 Task: Send an email with the signature Lynn Cooper with the subject Request for feedback on a training evaluation survey and the message Can you confirm the budget for the upcoming marketing campaign? from softage.3@softage.net to softage.2@softage.net with an attached audio file Audio_riddle.mp3 and move the email from Sent Items to the folder Partnerships
Action: Mouse moved to (109, 185)
Screenshot: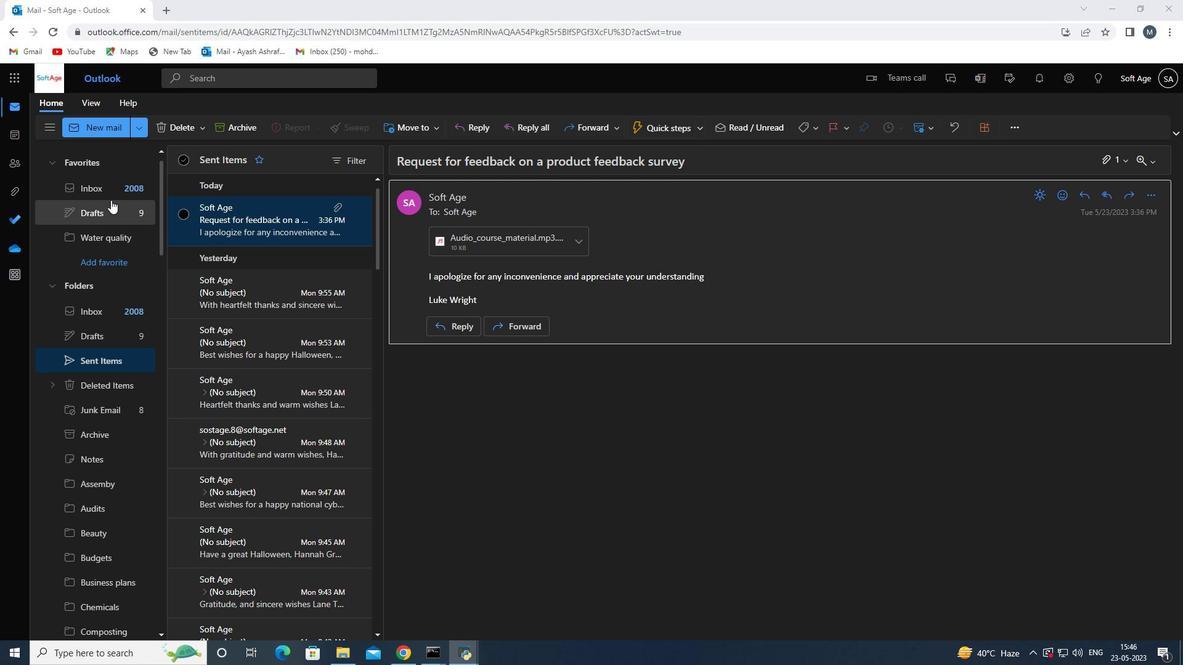 
Action: Mouse pressed left at (109, 185)
Screenshot: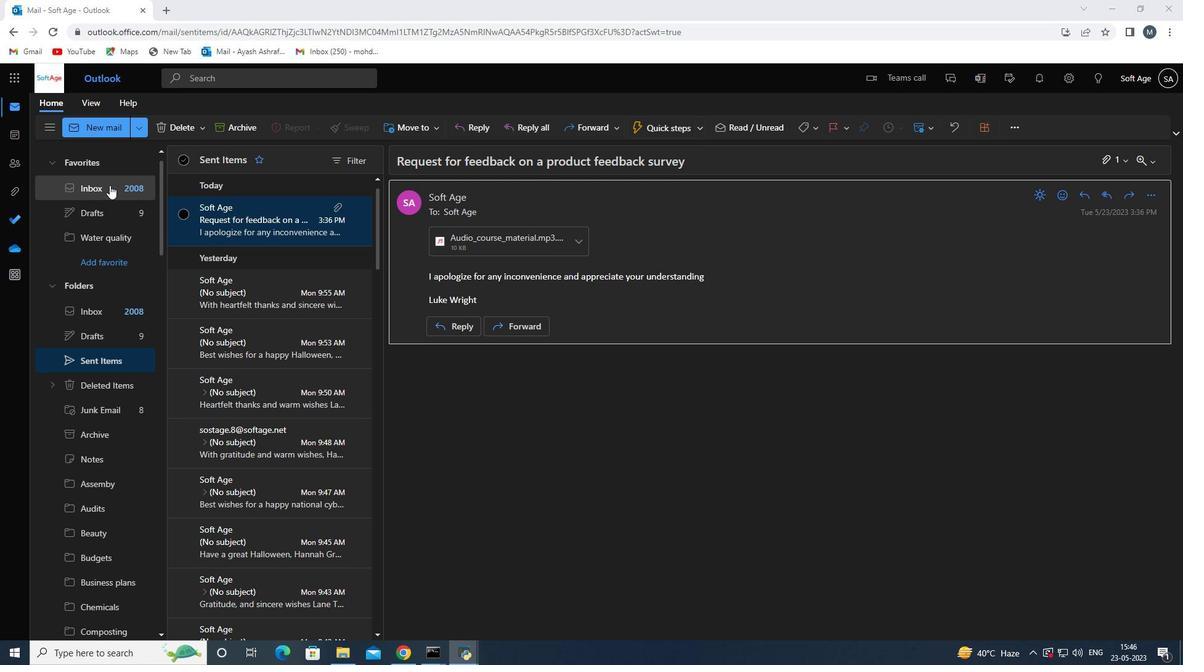
Action: Mouse moved to (93, 122)
Screenshot: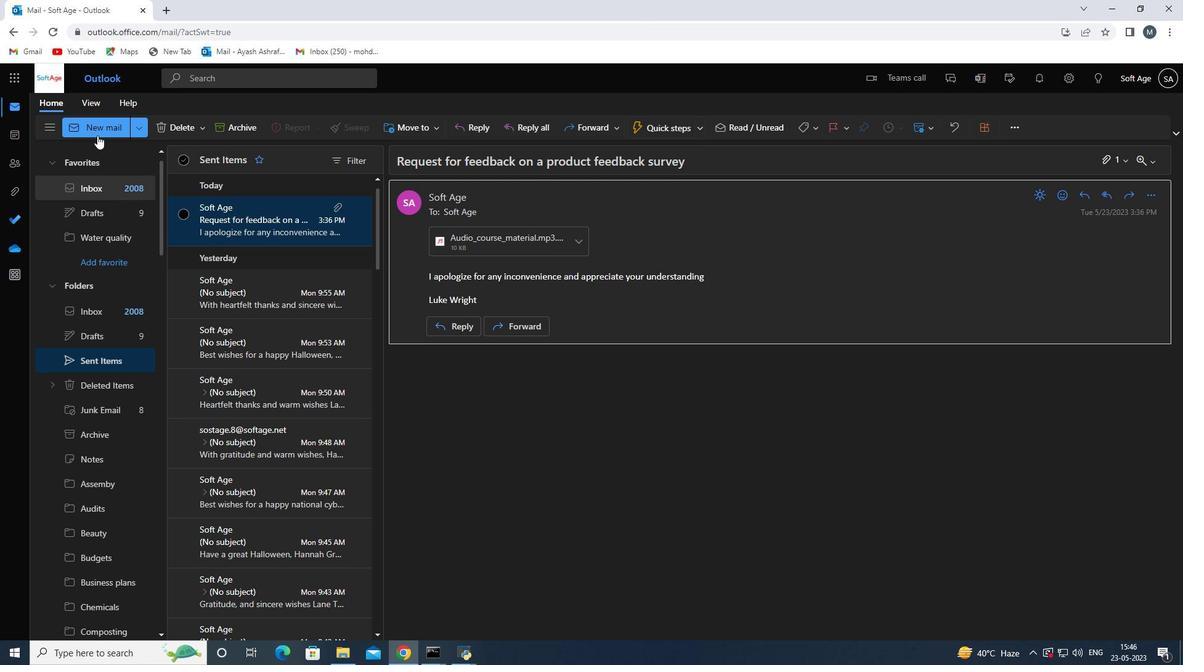 
Action: Mouse pressed left at (93, 122)
Screenshot: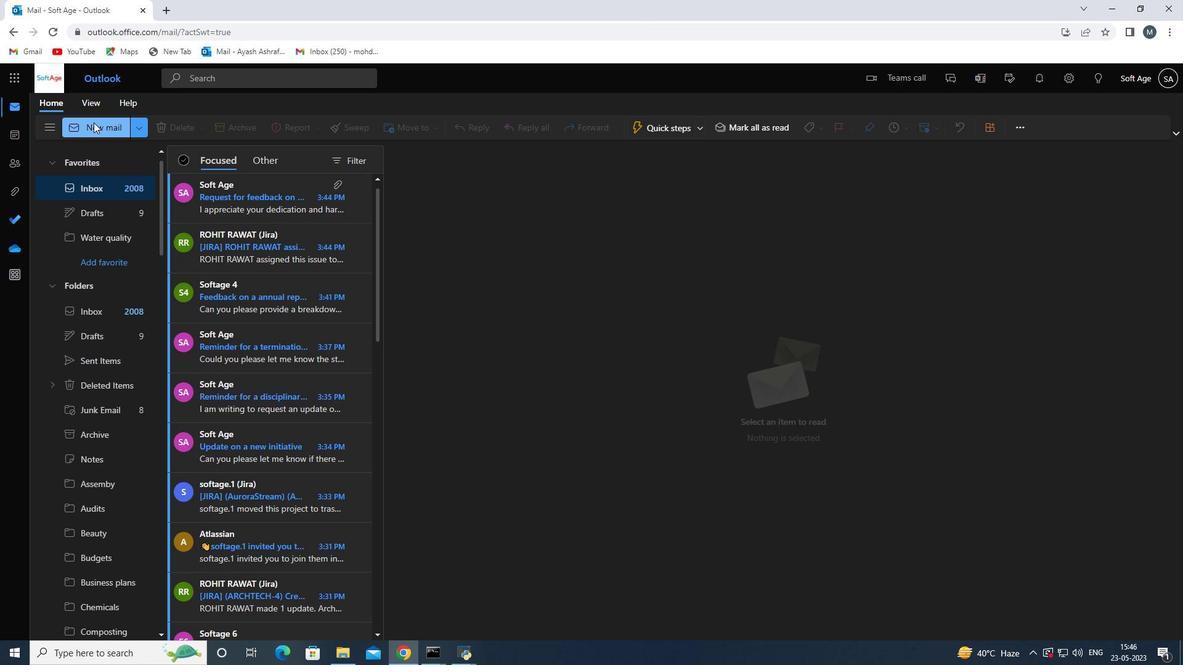 
Action: Mouse moved to (828, 135)
Screenshot: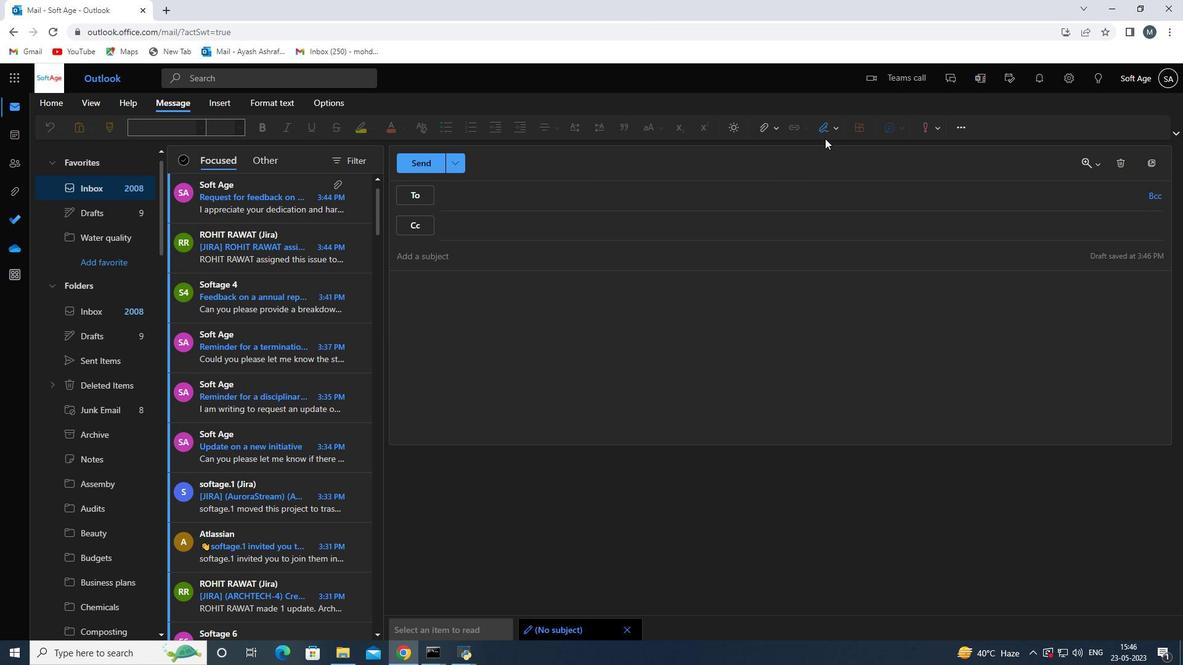 
Action: Mouse pressed left at (828, 135)
Screenshot: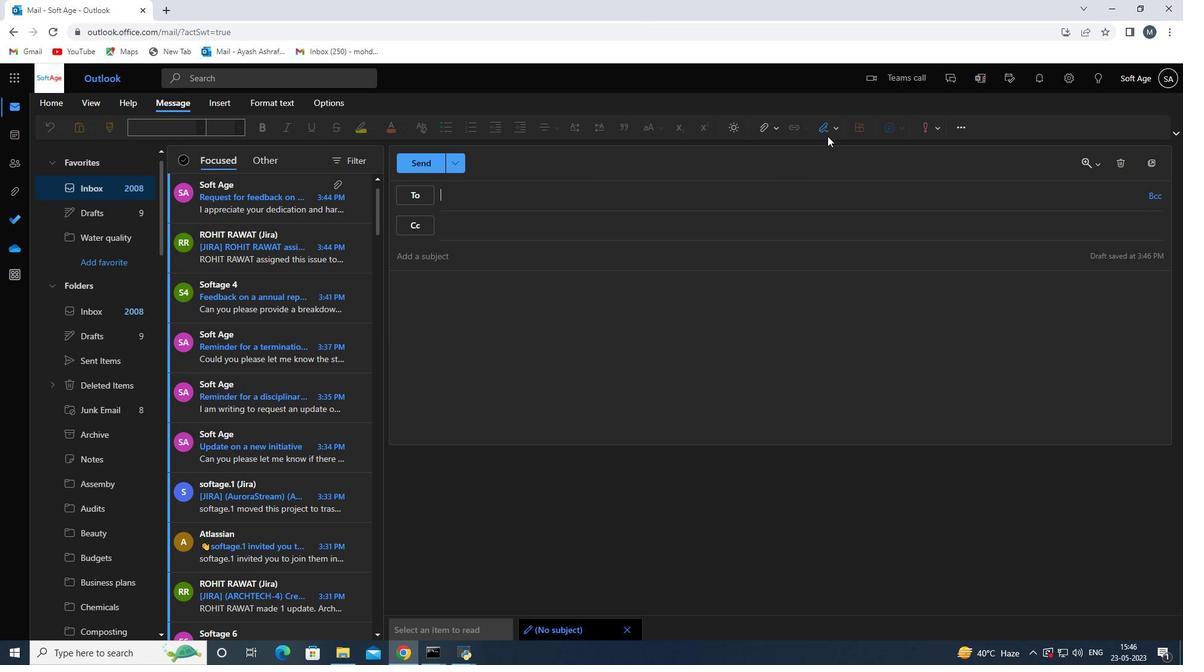 
Action: Mouse moved to (814, 180)
Screenshot: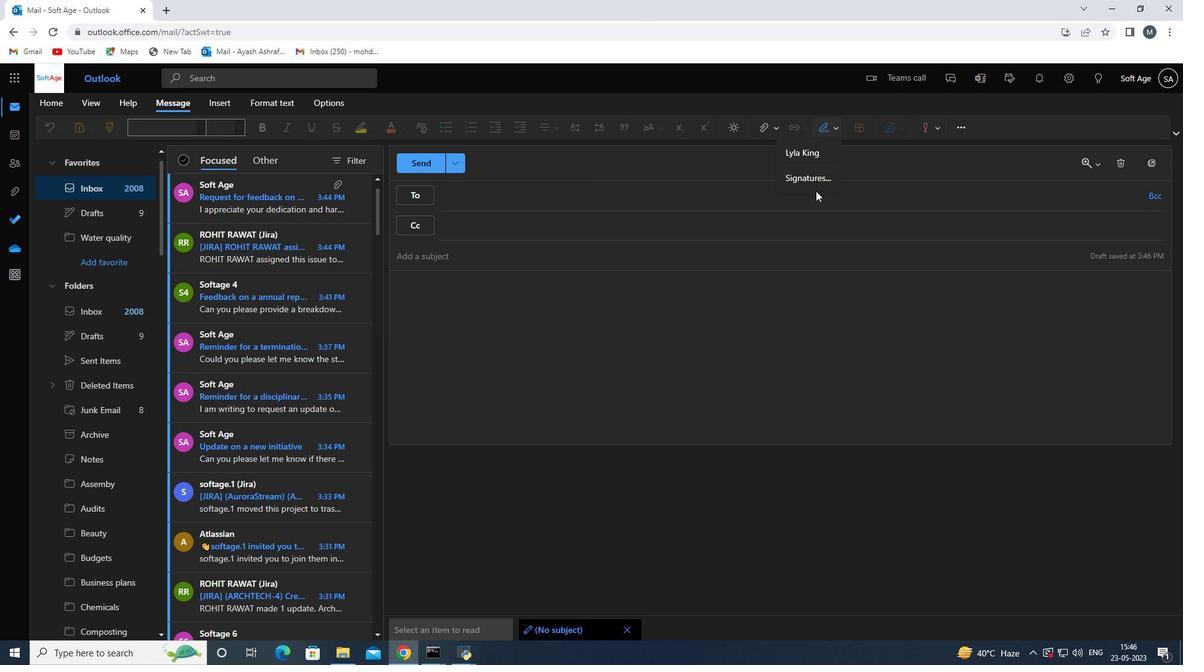 
Action: Mouse pressed left at (814, 180)
Screenshot: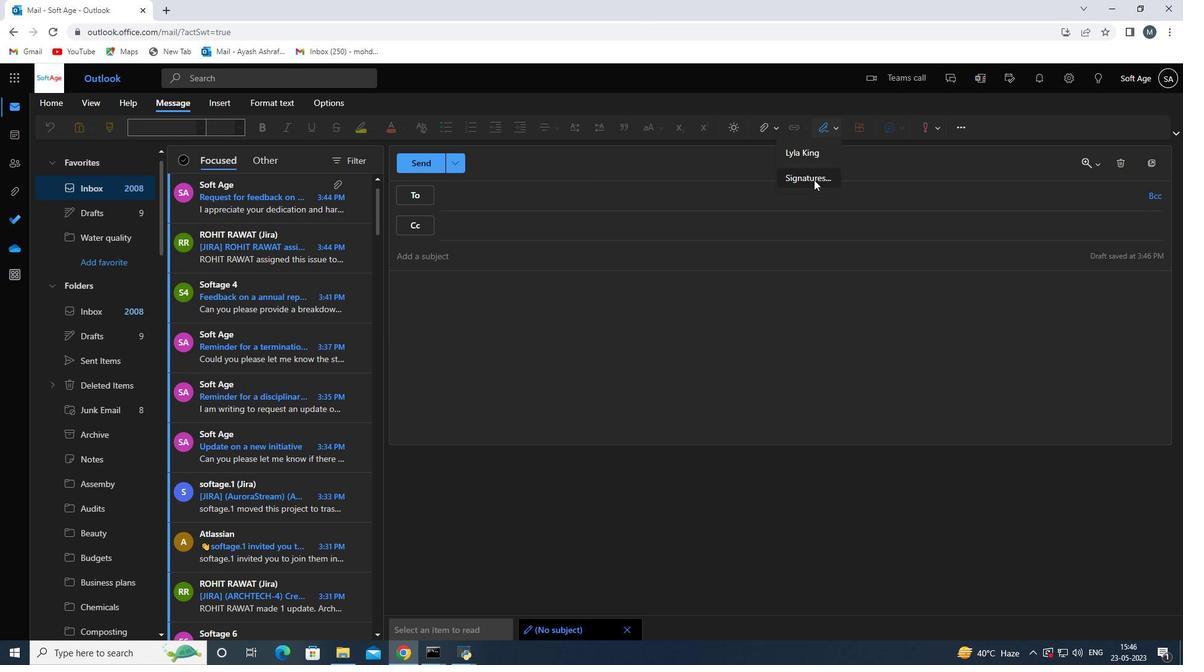 
Action: Mouse moved to (836, 227)
Screenshot: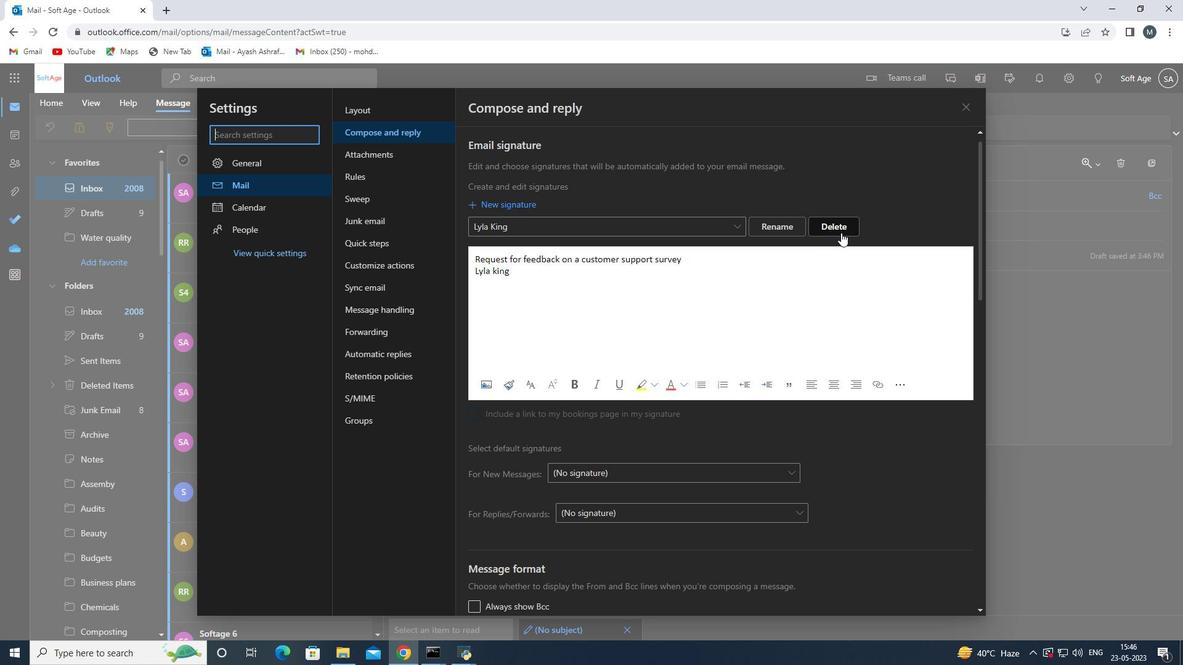 
Action: Mouse pressed left at (836, 227)
Screenshot: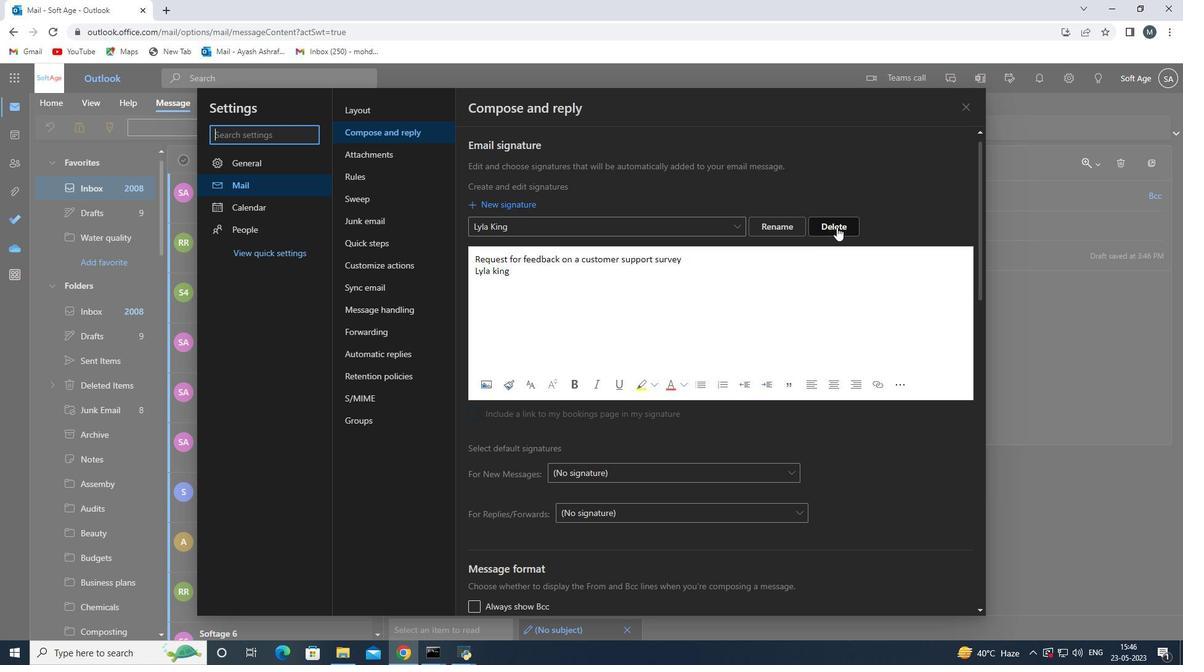 
Action: Mouse moved to (609, 223)
Screenshot: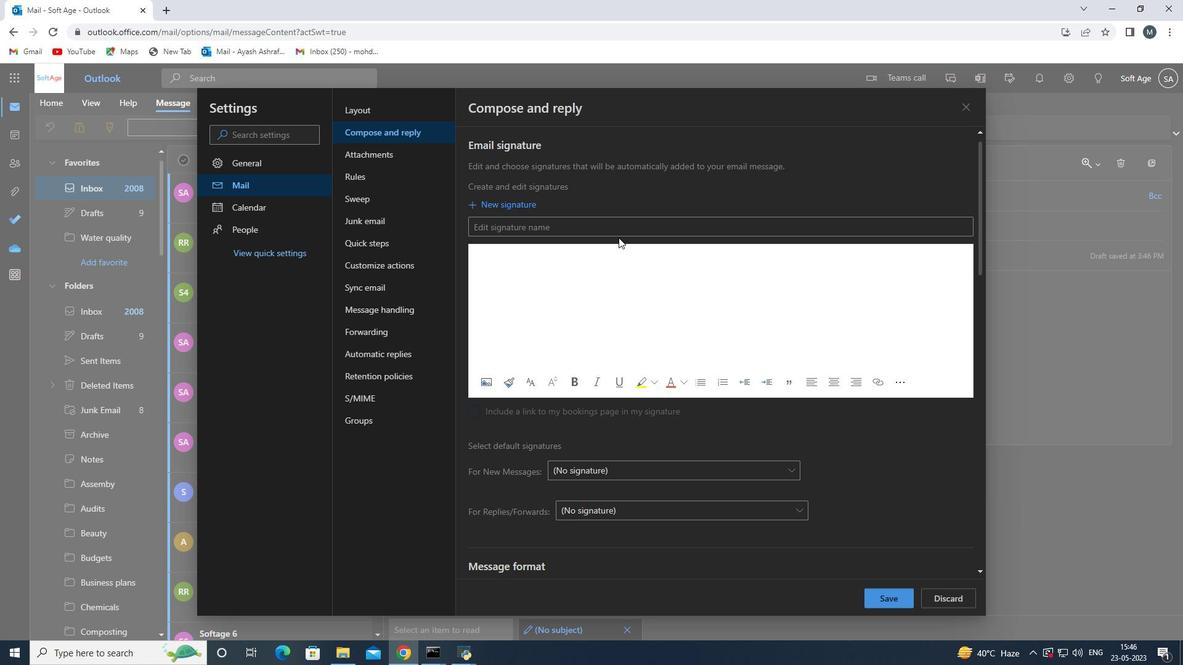 
Action: Mouse pressed left at (609, 223)
Screenshot: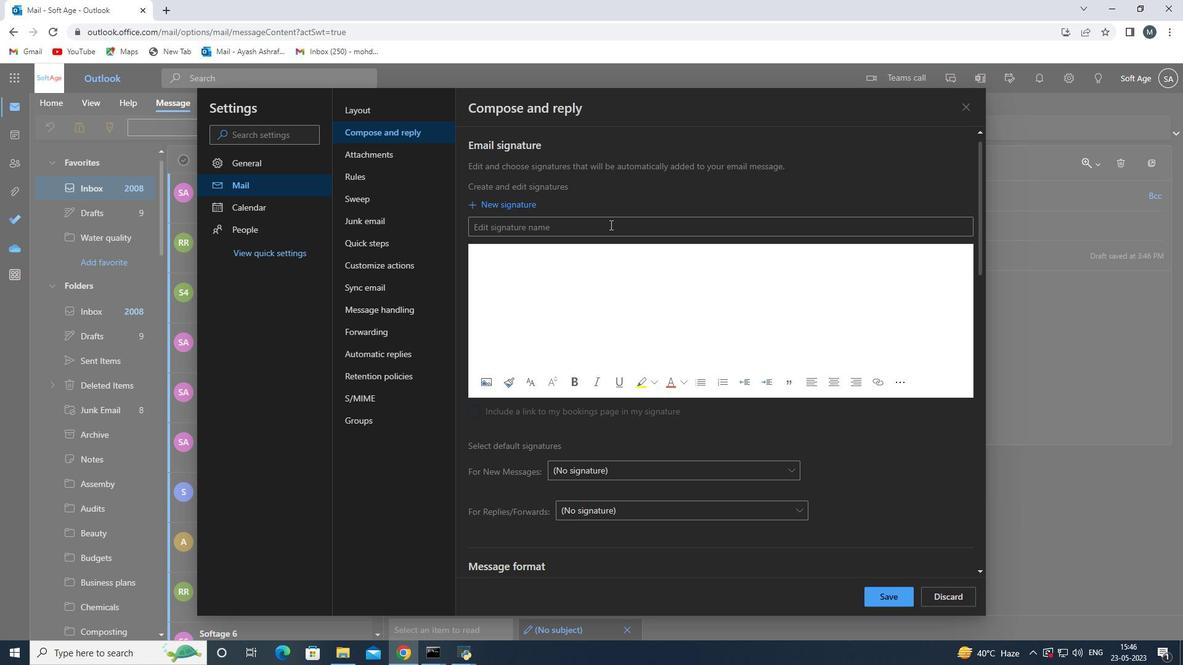 
Action: Key pressed <Key.shift>Lynn<Key.space><Key.shift>Cooper<Key.space>
Screenshot: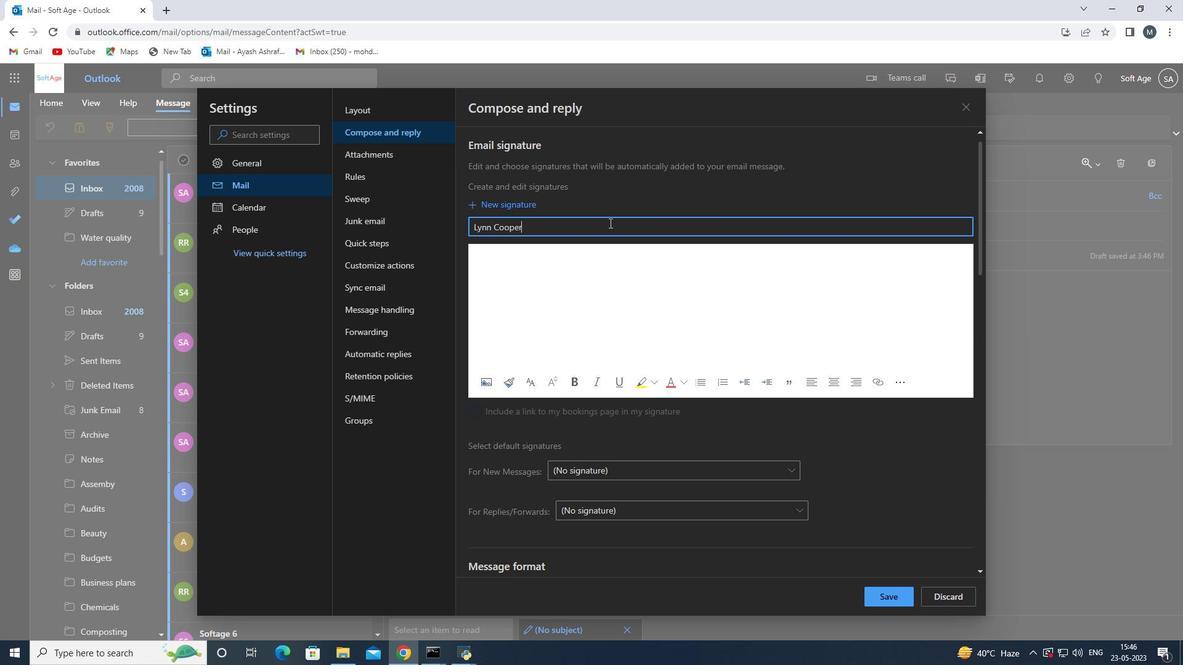 
Action: Mouse moved to (588, 275)
Screenshot: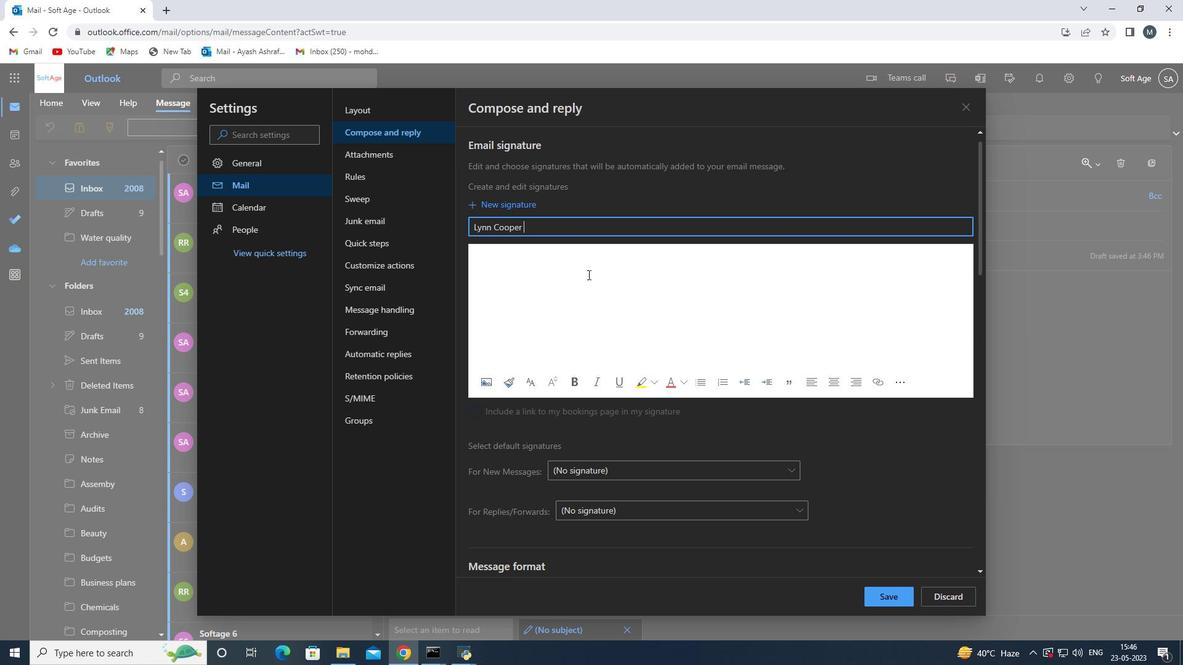 
Action: Mouse pressed left at (588, 275)
Screenshot: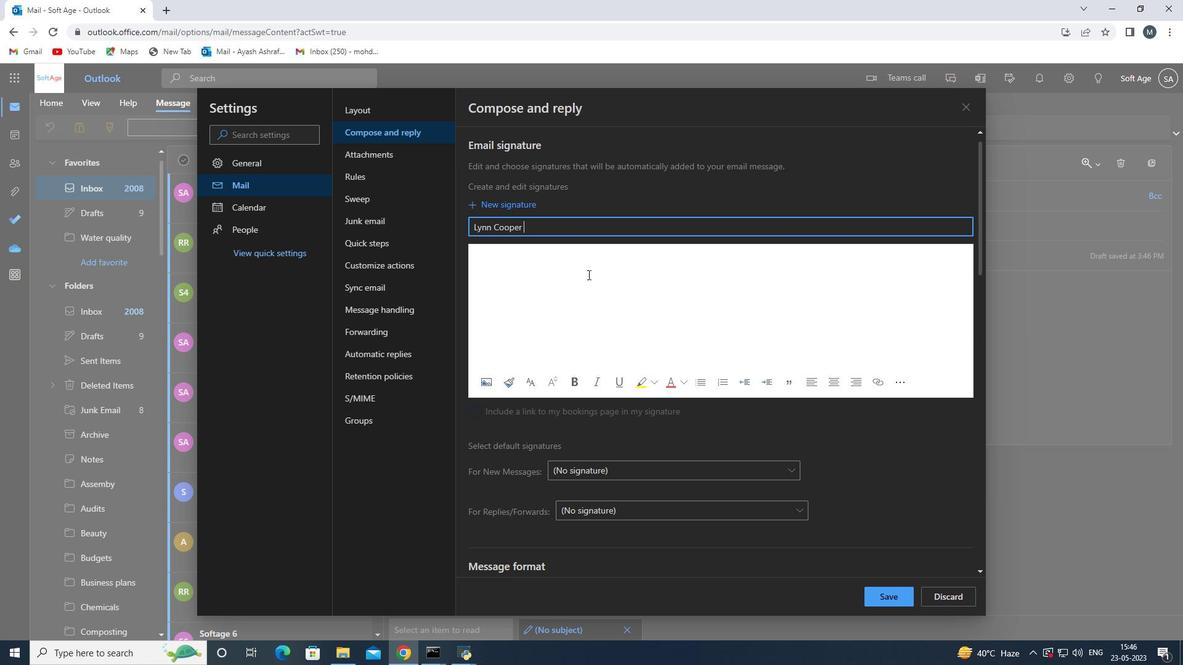 
Action: Mouse moved to (588, 275)
Screenshot: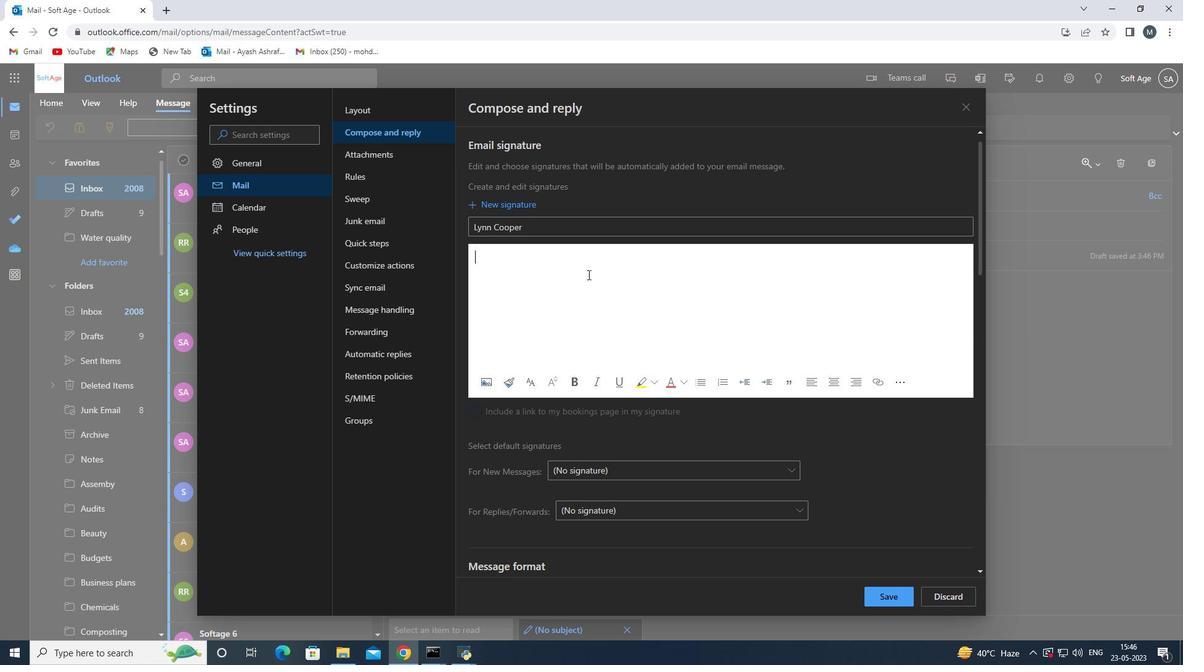 
Action: Key pressed <Key.shift>Lynn<Key.space><Key.shift>Cooper<Key.space>
Screenshot: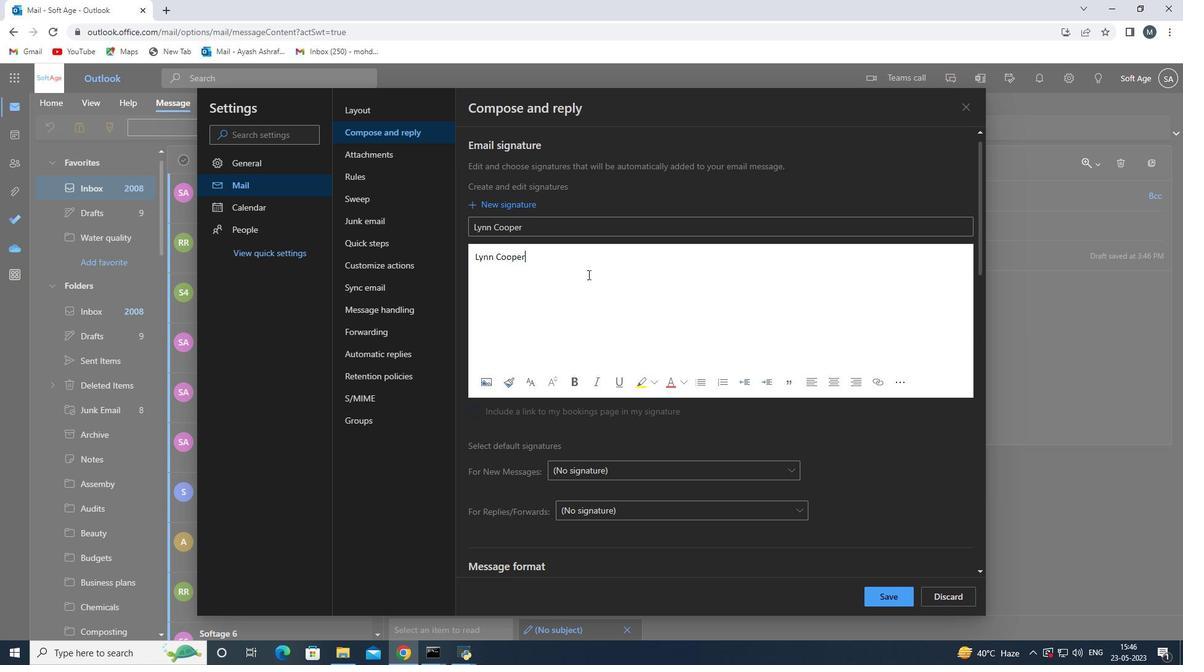 
Action: Mouse moved to (905, 601)
Screenshot: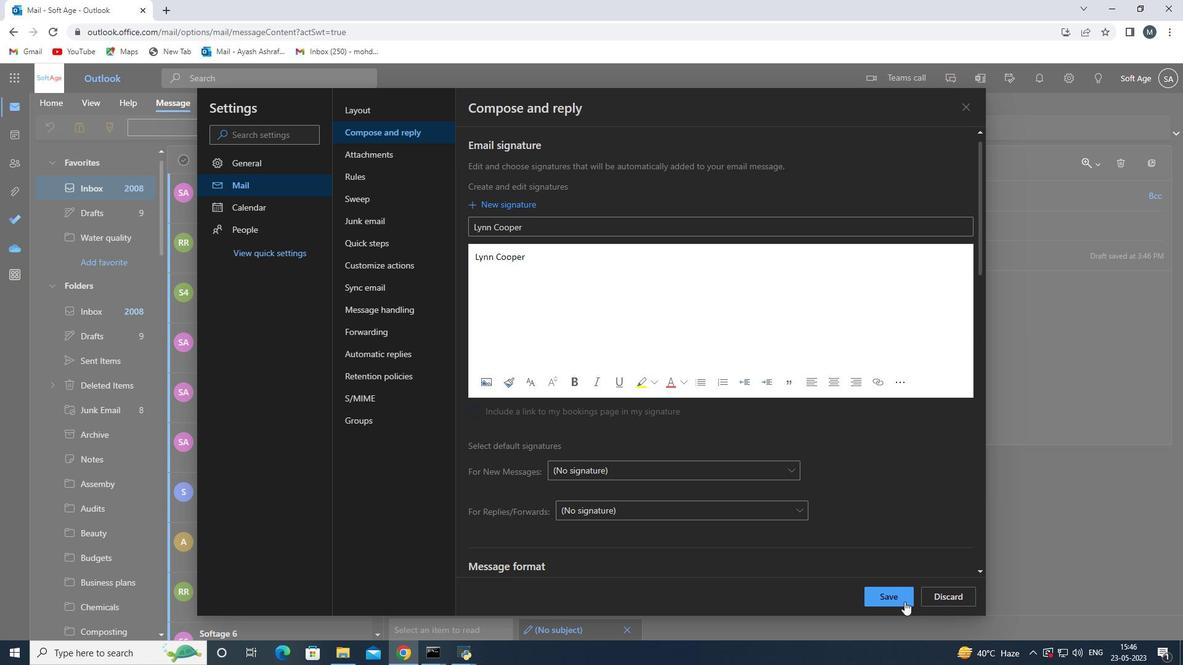 
Action: Mouse pressed left at (905, 601)
Screenshot: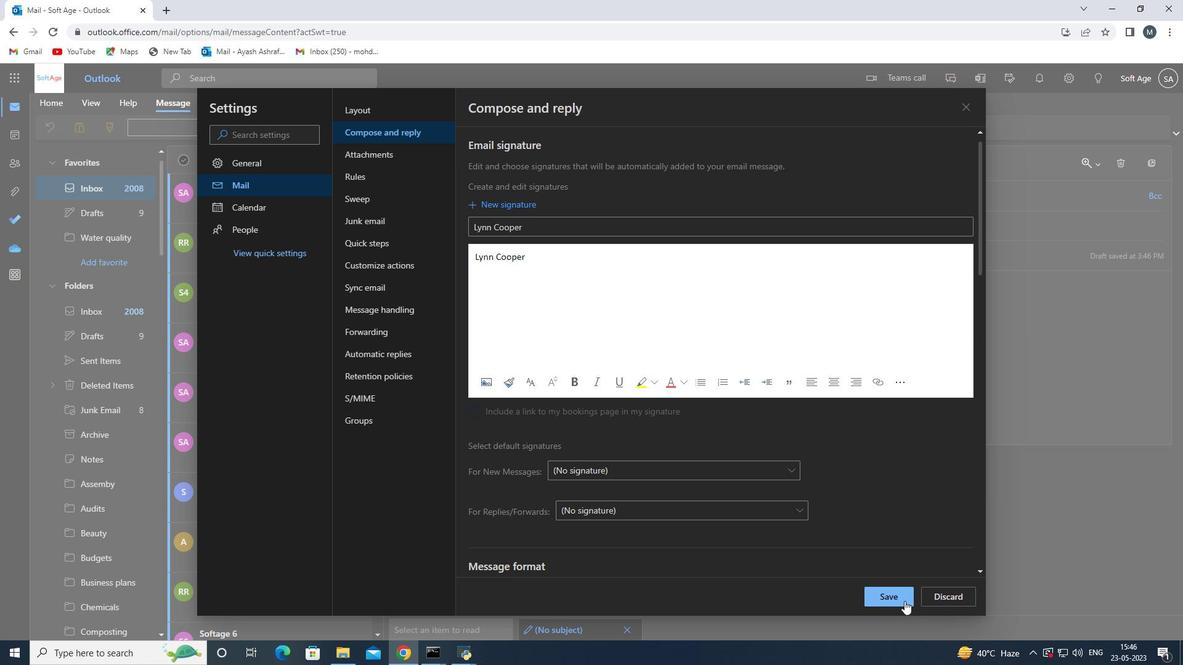 
Action: Mouse moved to (967, 107)
Screenshot: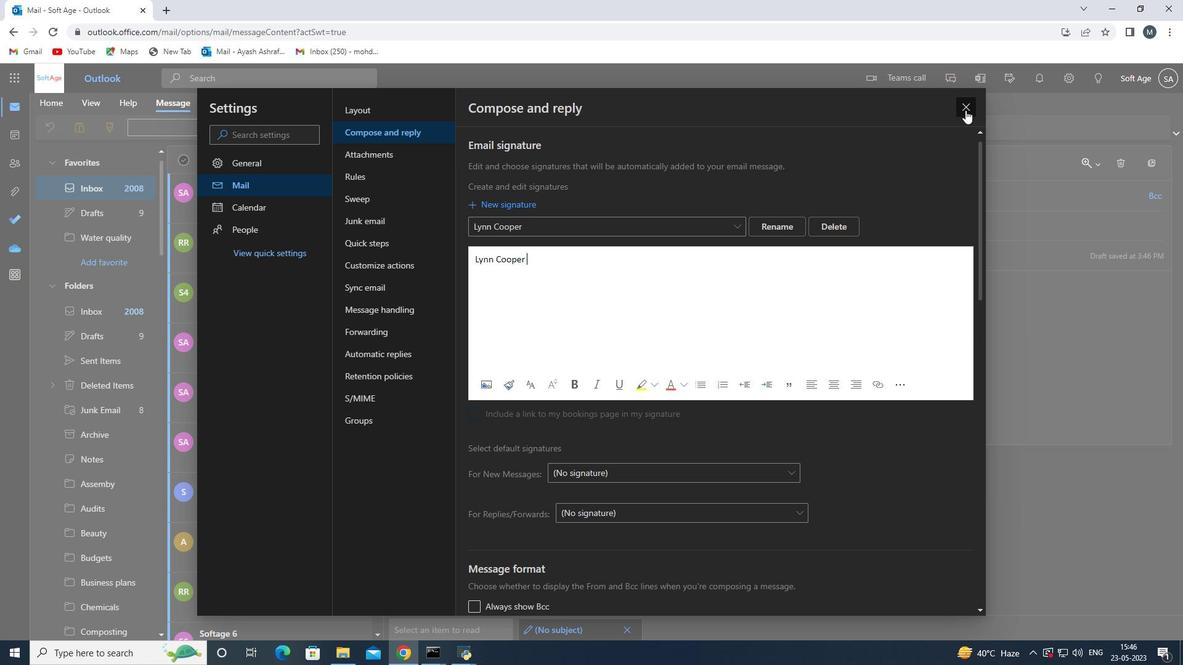 
Action: Mouse pressed left at (967, 107)
Screenshot: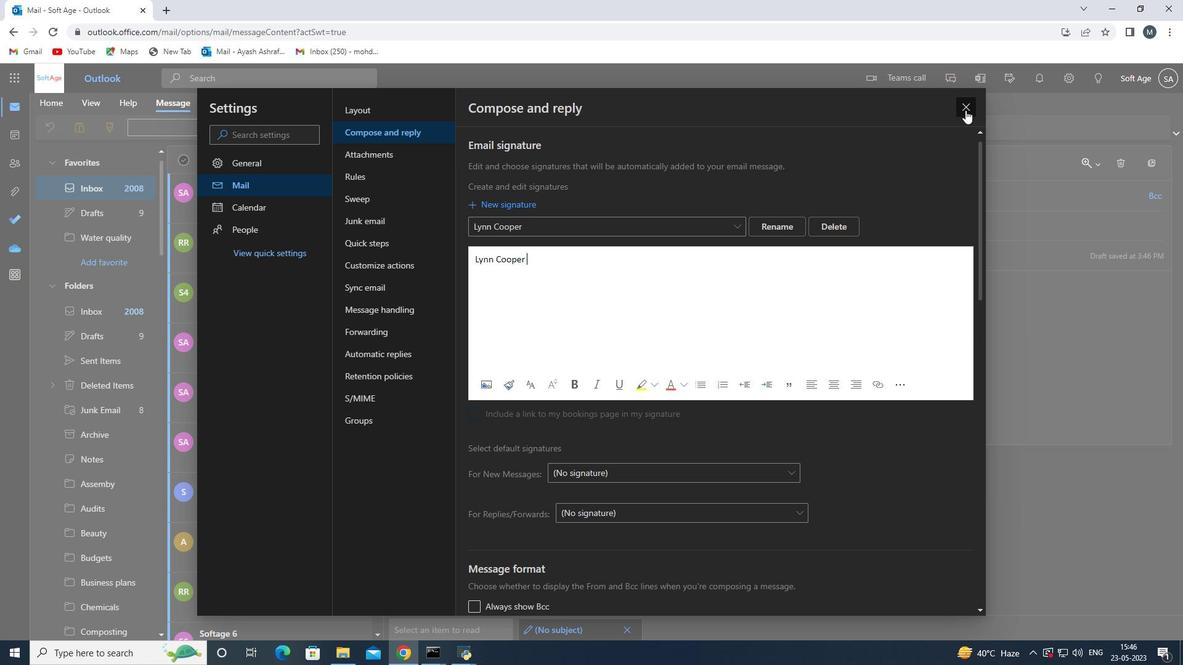 
Action: Mouse moved to (449, 304)
Screenshot: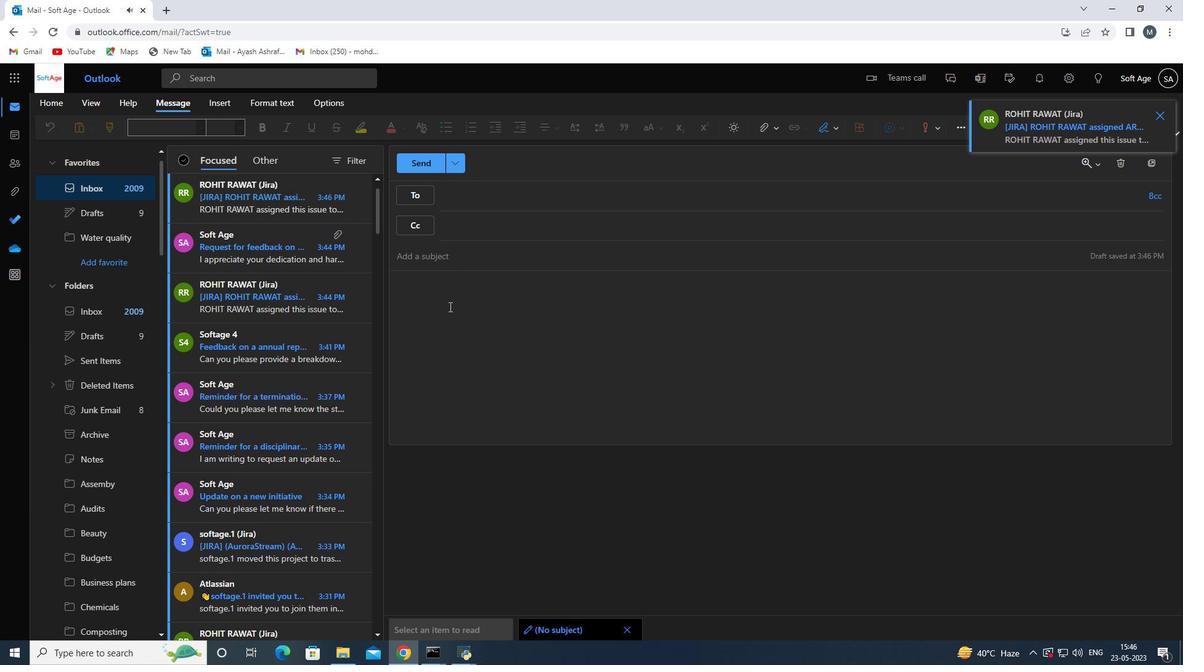 
Action: Mouse pressed left at (449, 304)
Screenshot: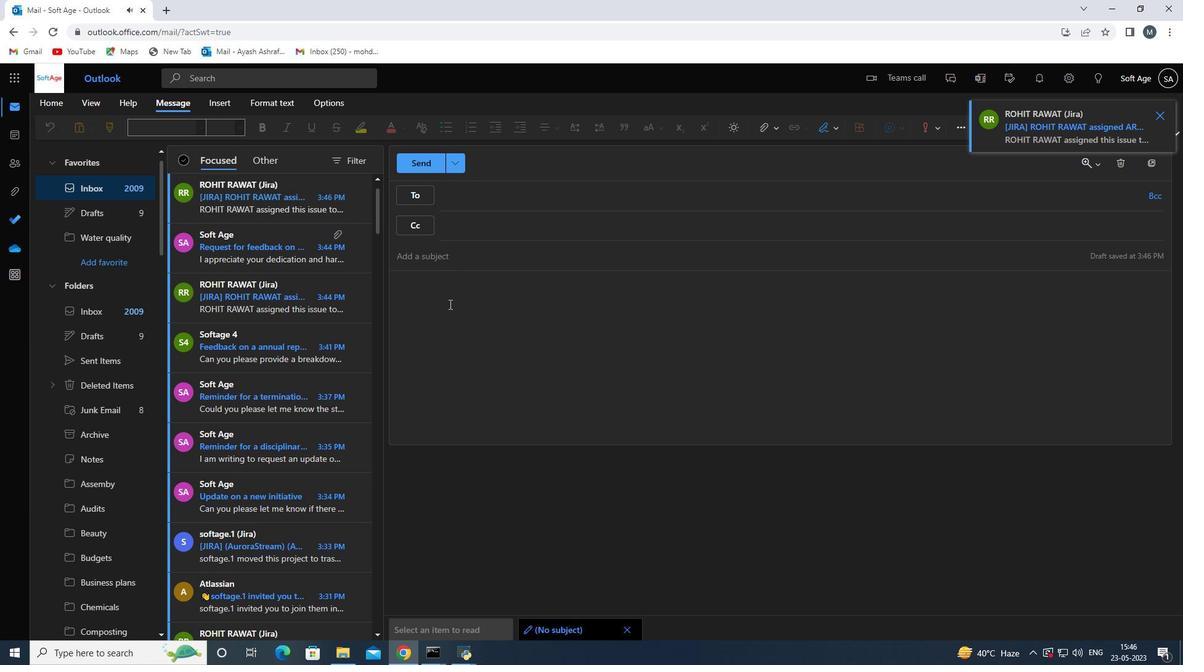 
Action: Mouse moved to (461, 262)
Screenshot: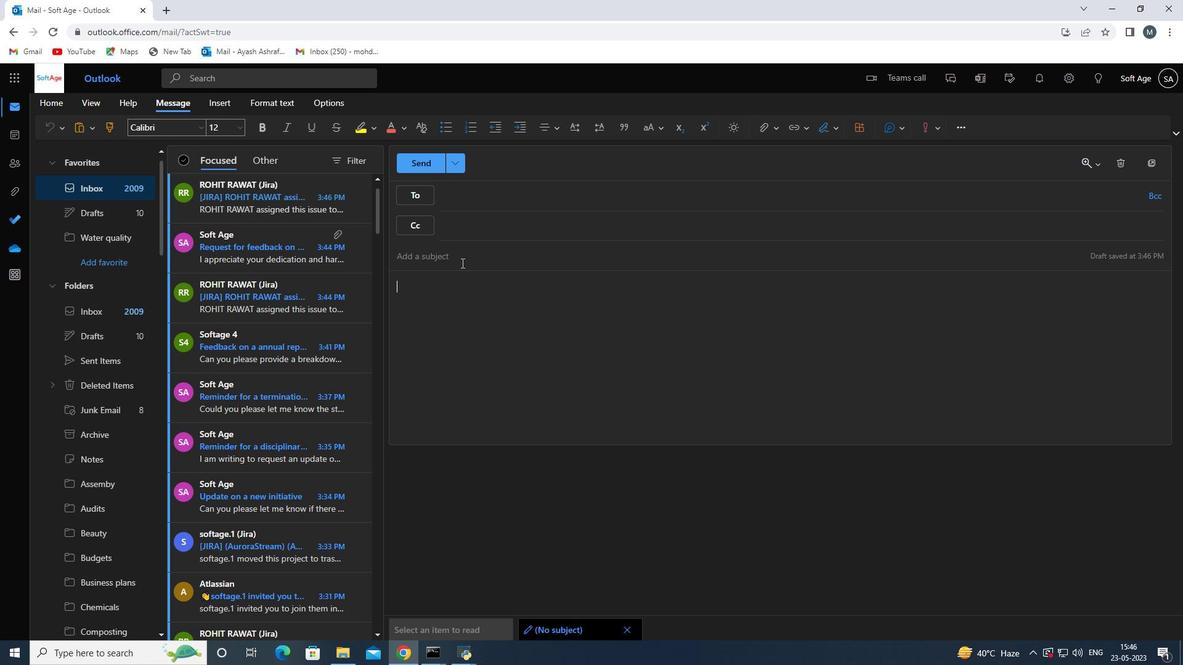 
Action: Mouse pressed left at (461, 262)
Screenshot: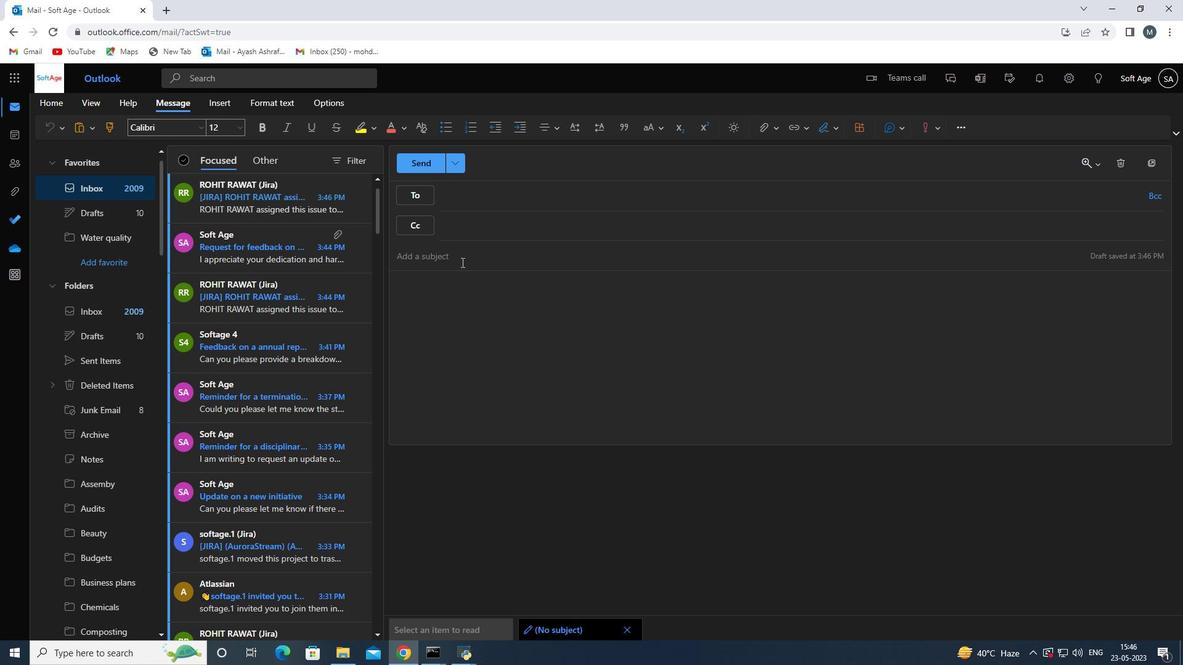 
Action: Key pressed <Key.shift>request<Key.space><Key.backspace><Key.backspace><Key.backspace><Key.backspace><Key.backspace><Key.backspace><Key.backspace><Key.backspace><Key.backspace><Key.backspace><Key.backspace><Key.backspace><Key.backspace><Key.backspace><Key.backspace><Key.backspace><Key.shift>Request<Key.space>for<Key.space>feedback<Key.space>on<Key.space>a<Key.space>training<Key.space>evalui<Key.backspace>ation<Key.space>survey<Key.space>
Screenshot: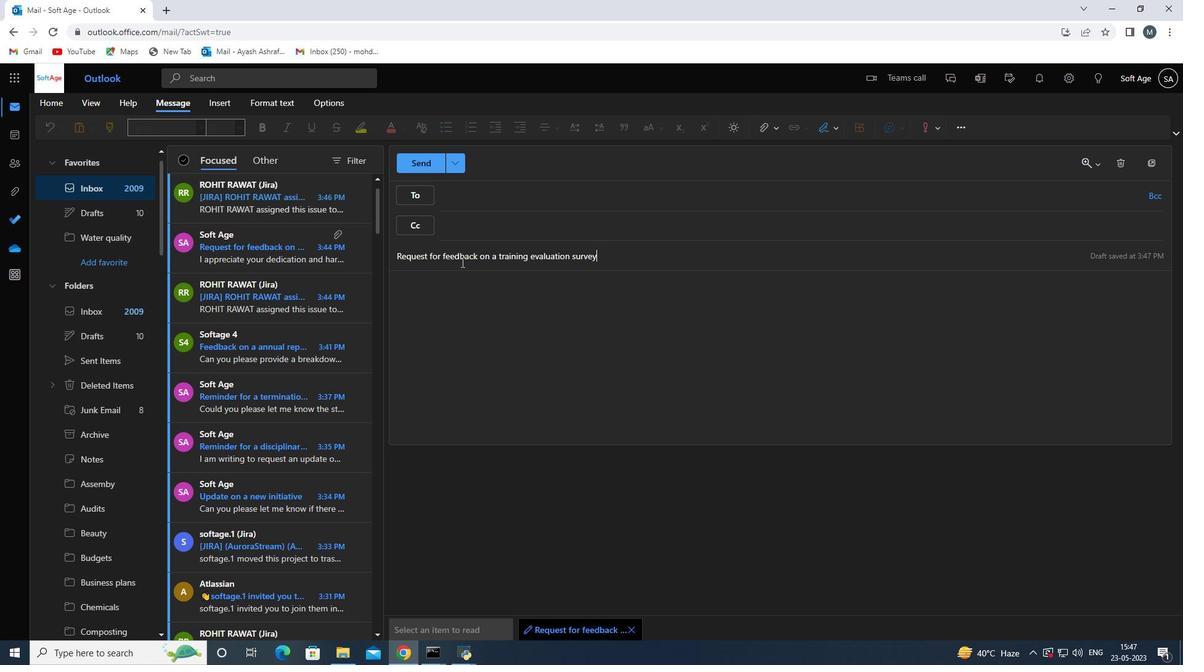 
Action: Mouse moved to (472, 295)
Screenshot: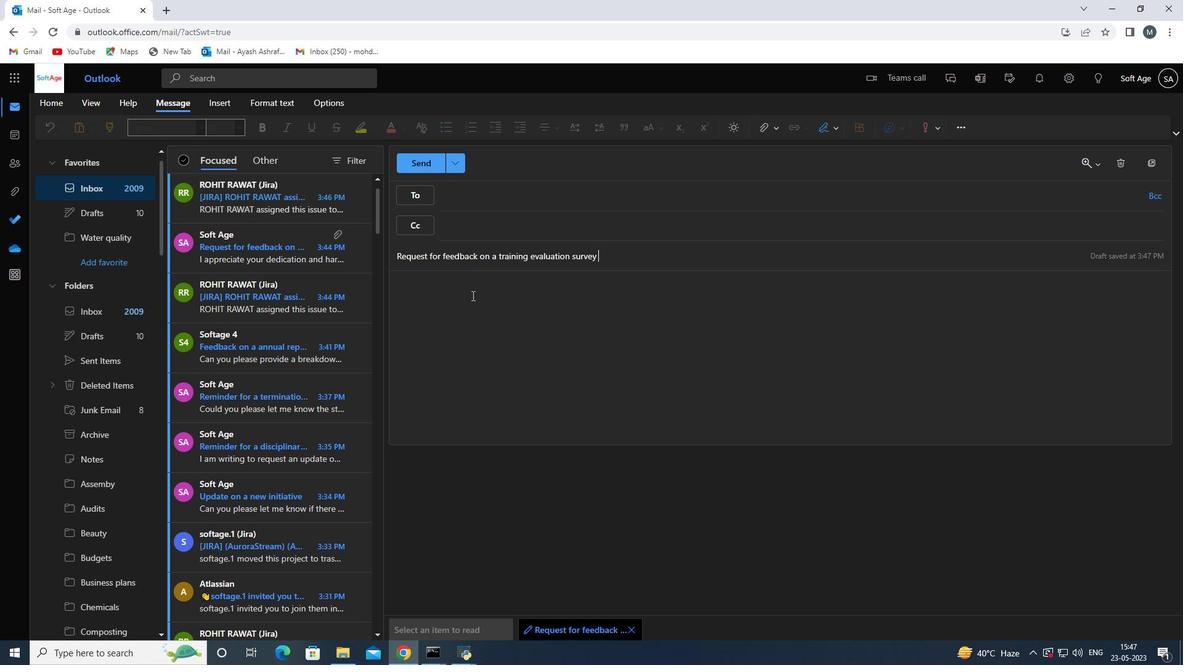 
Action: Mouse pressed left at (472, 295)
Screenshot: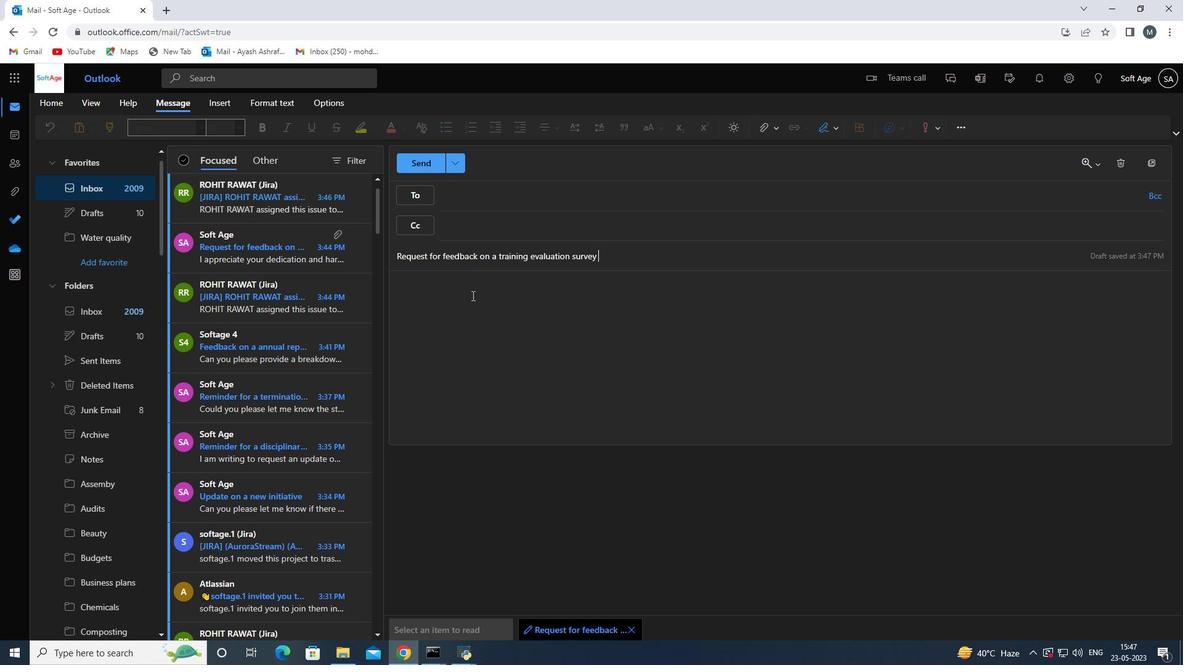 
Action: Key pressed <Key.shift>Can<Key.space>you<Key.space>confirm<Key.space>the<Key.space>budget<Key.space>for<Key.space>the<Key.space>upcoming<Key.space>marketing<Key.space>campaign<Key.space>
Screenshot: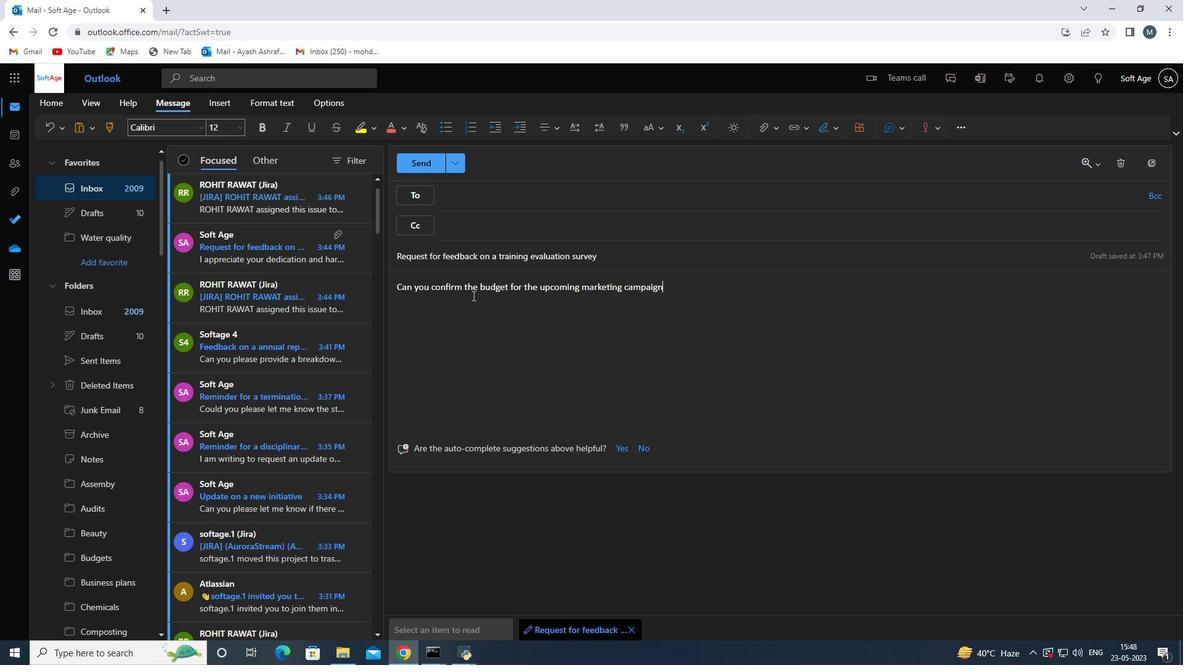 
Action: Mouse moved to (839, 128)
Screenshot: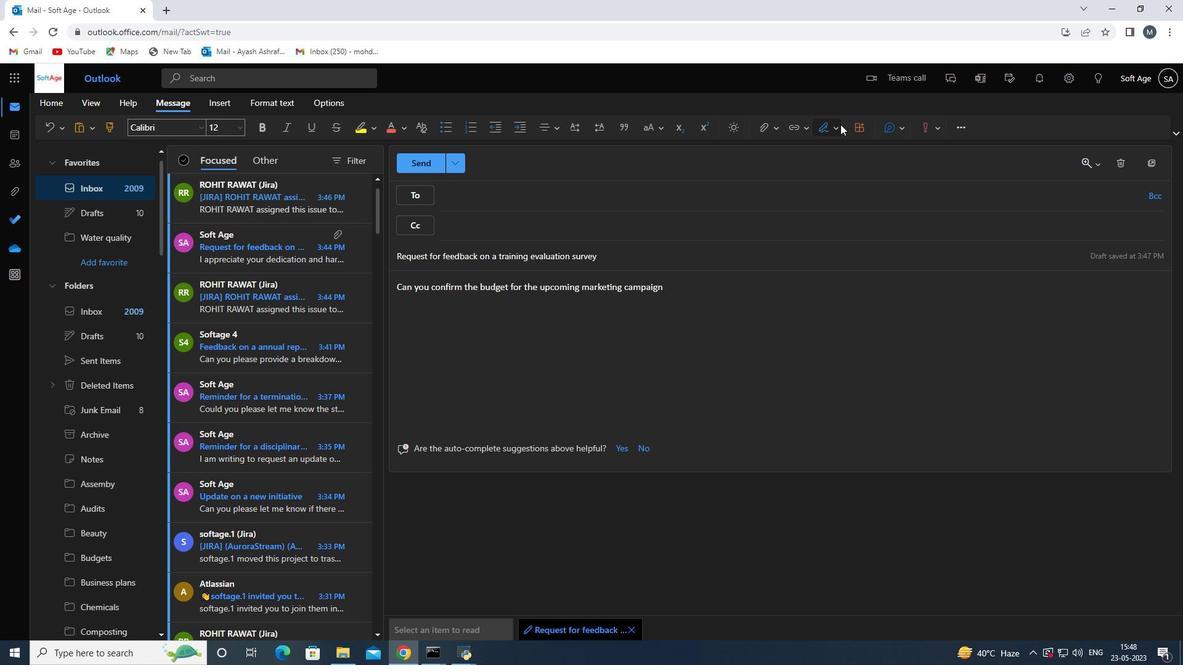 
Action: Mouse pressed left at (839, 128)
Screenshot: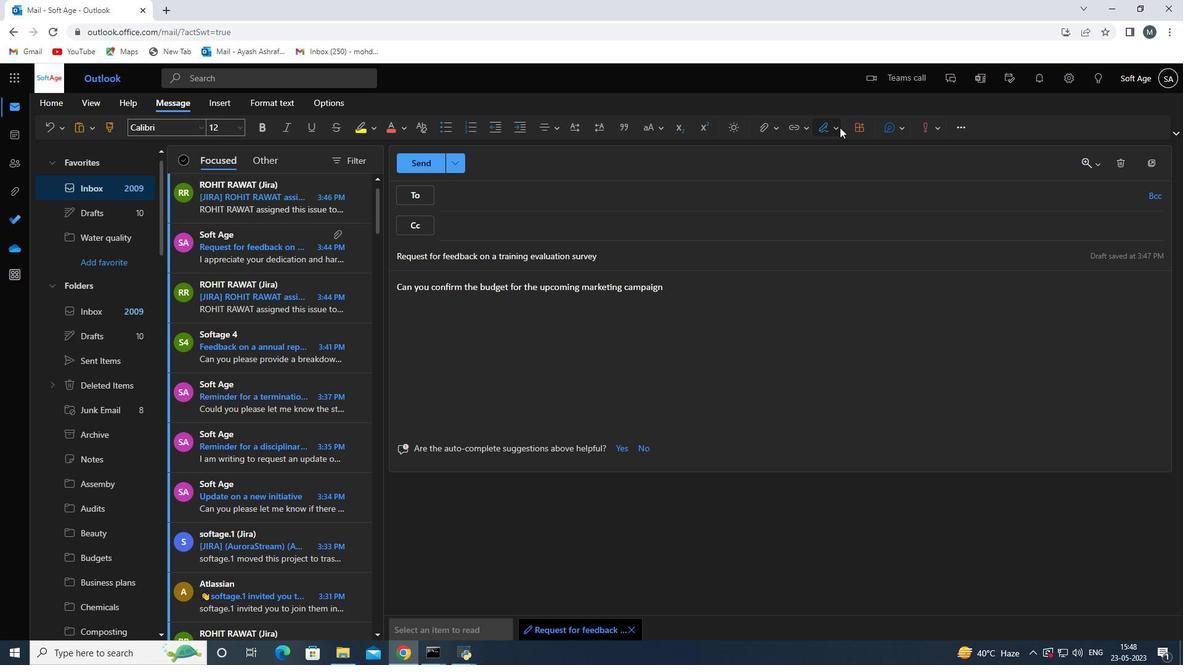 
Action: Mouse moved to (826, 156)
Screenshot: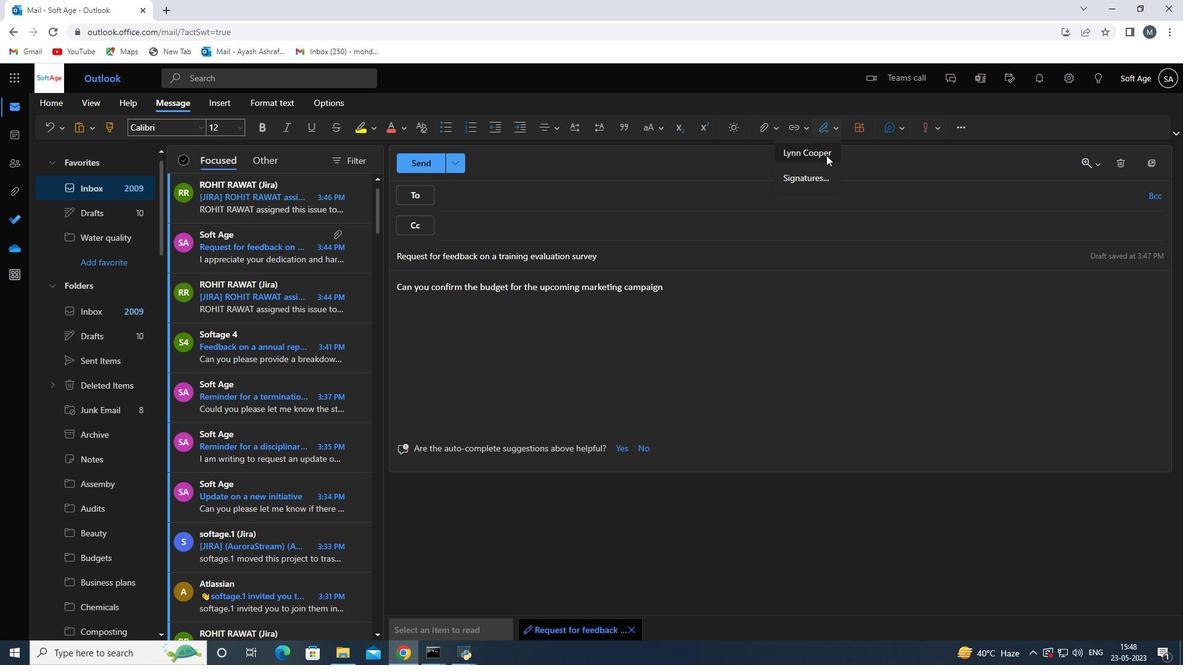 
Action: Mouse pressed left at (826, 156)
Screenshot: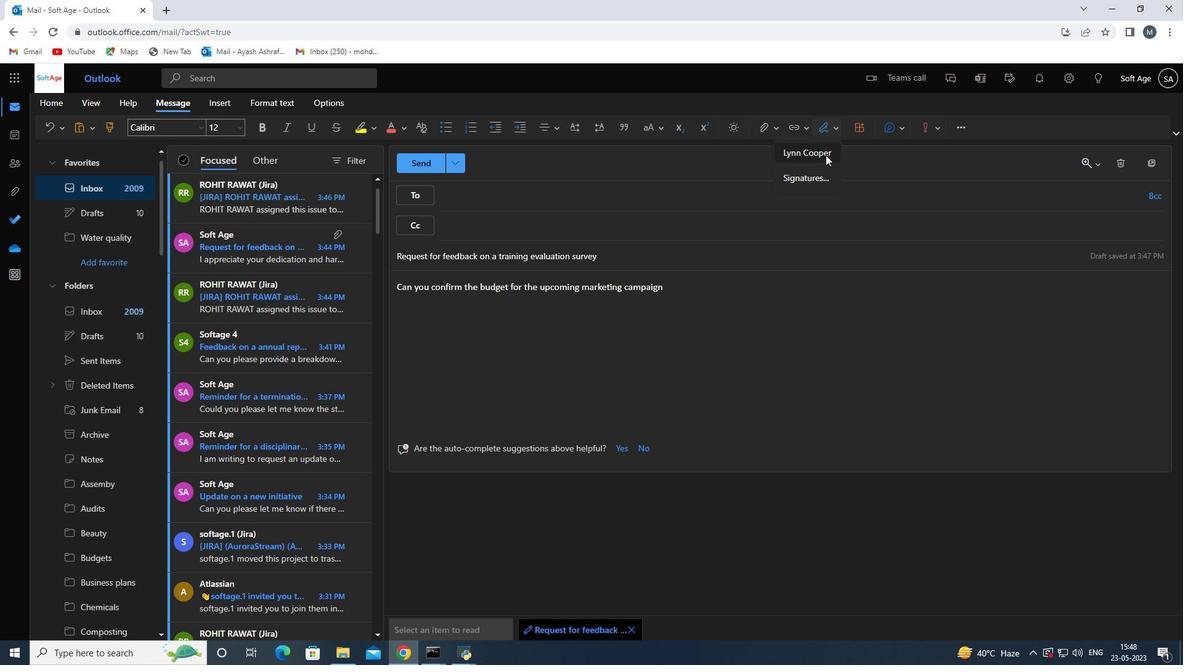 
Action: Mouse moved to (533, 200)
Screenshot: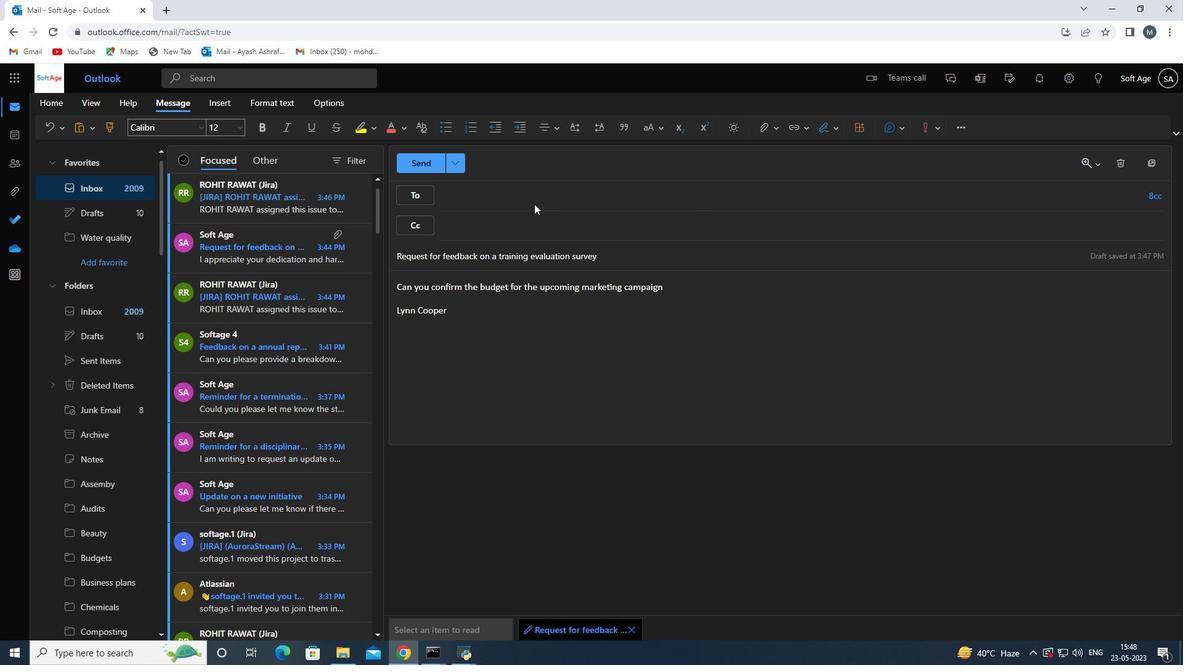 
Action: Mouse pressed left at (533, 200)
Screenshot: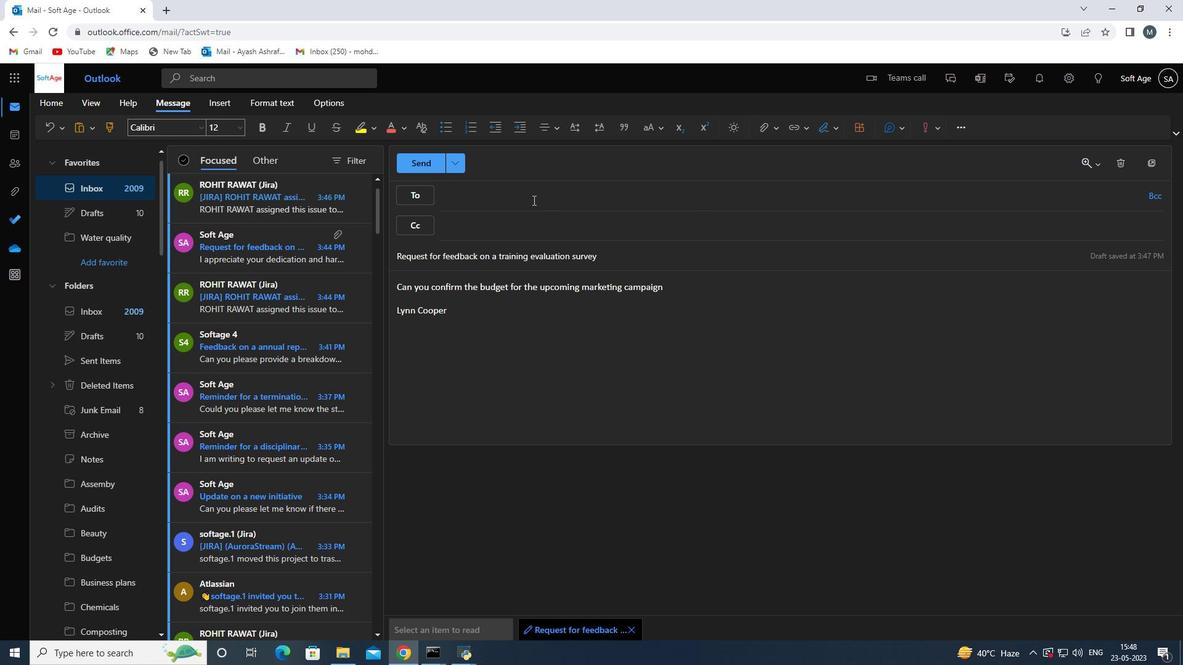 
Action: Mouse moved to (533, 199)
Screenshot: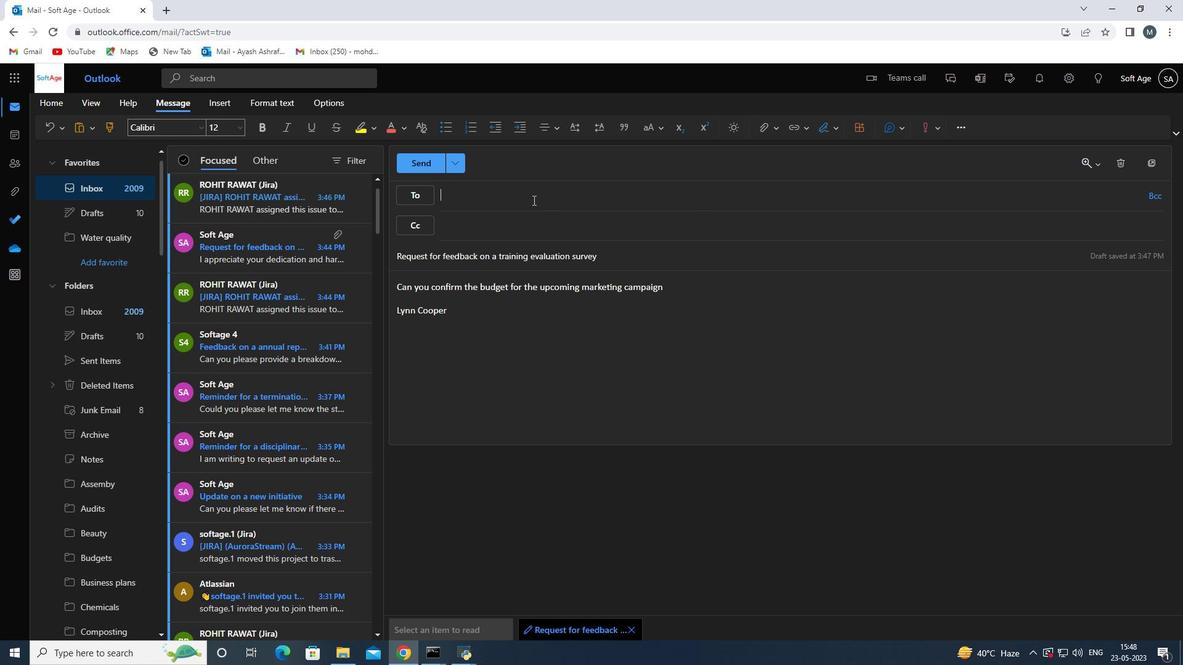 
Action: Key pressed softage.2<Key.shift>@softage.net<Key.enter>
Screenshot: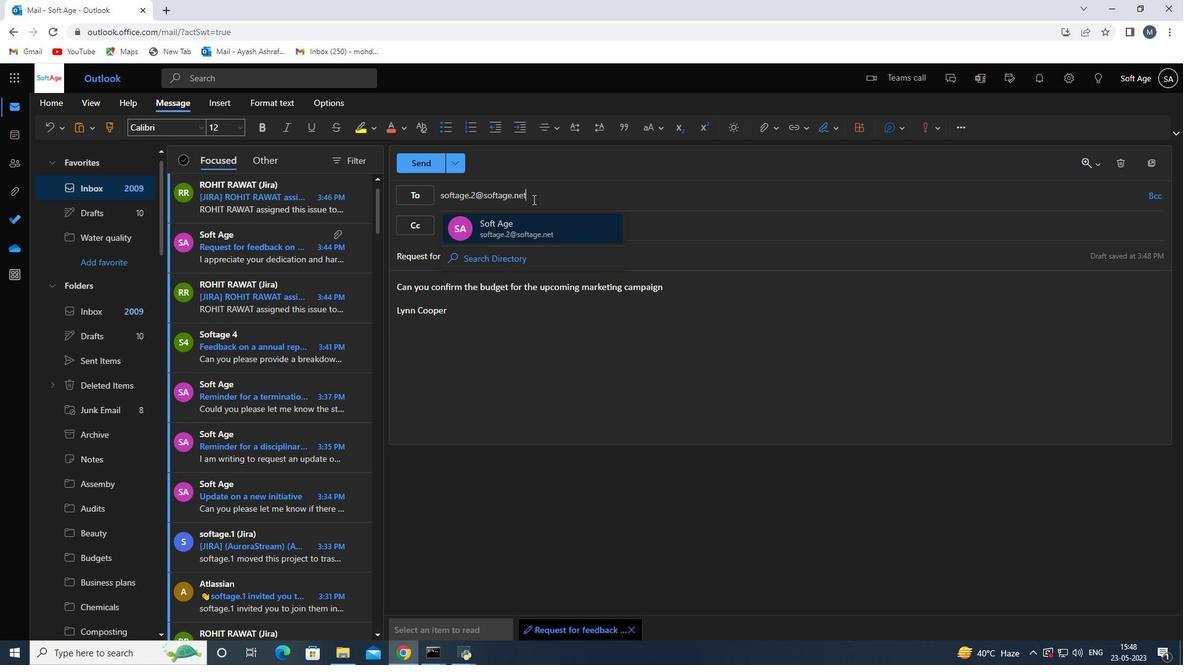 
Action: Mouse moved to (768, 132)
Screenshot: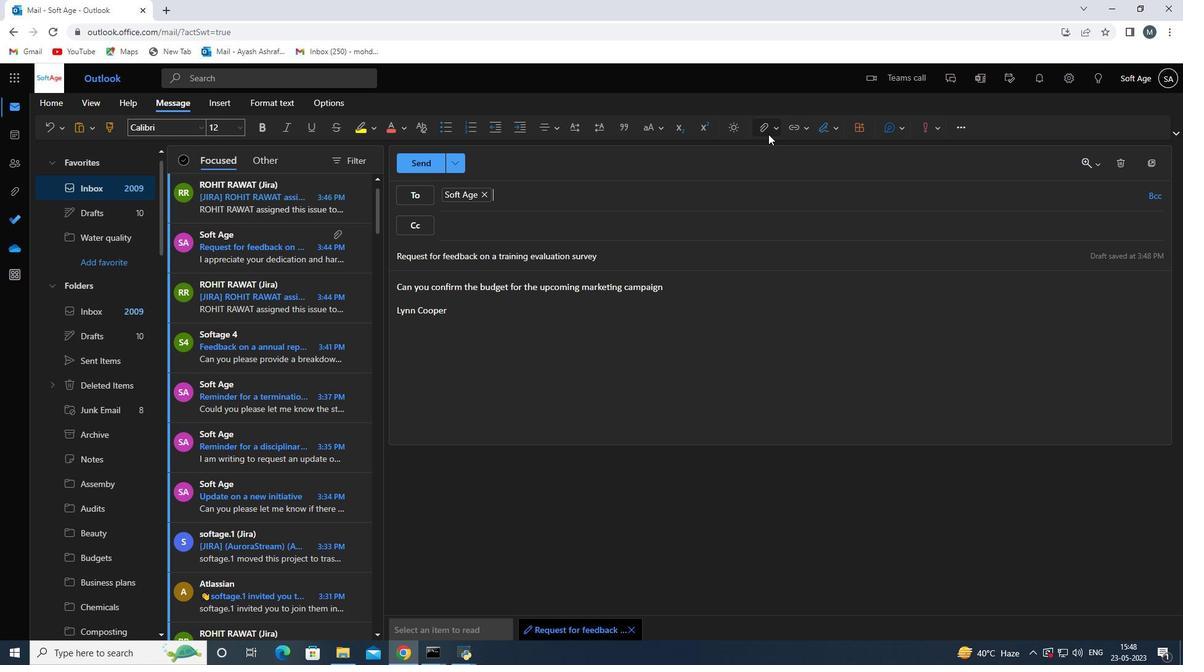 
Action: Mouse pressed left at (768, 132)
Screenshot: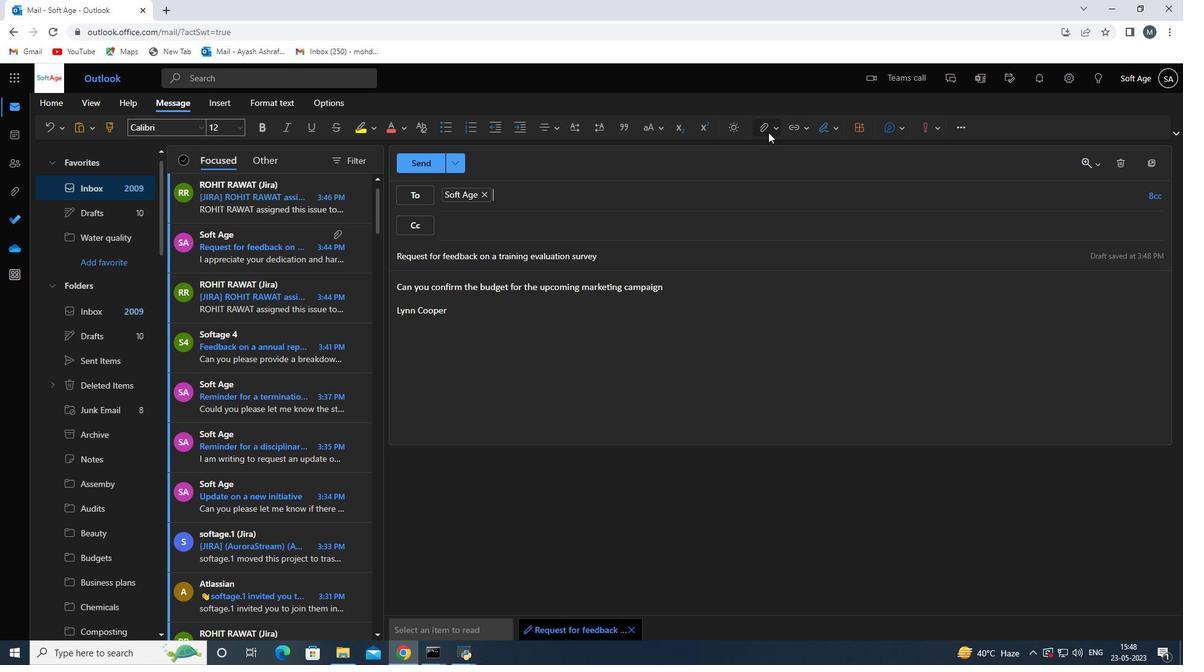 
Action: Mouse moved to (694, 160)
Screenshot: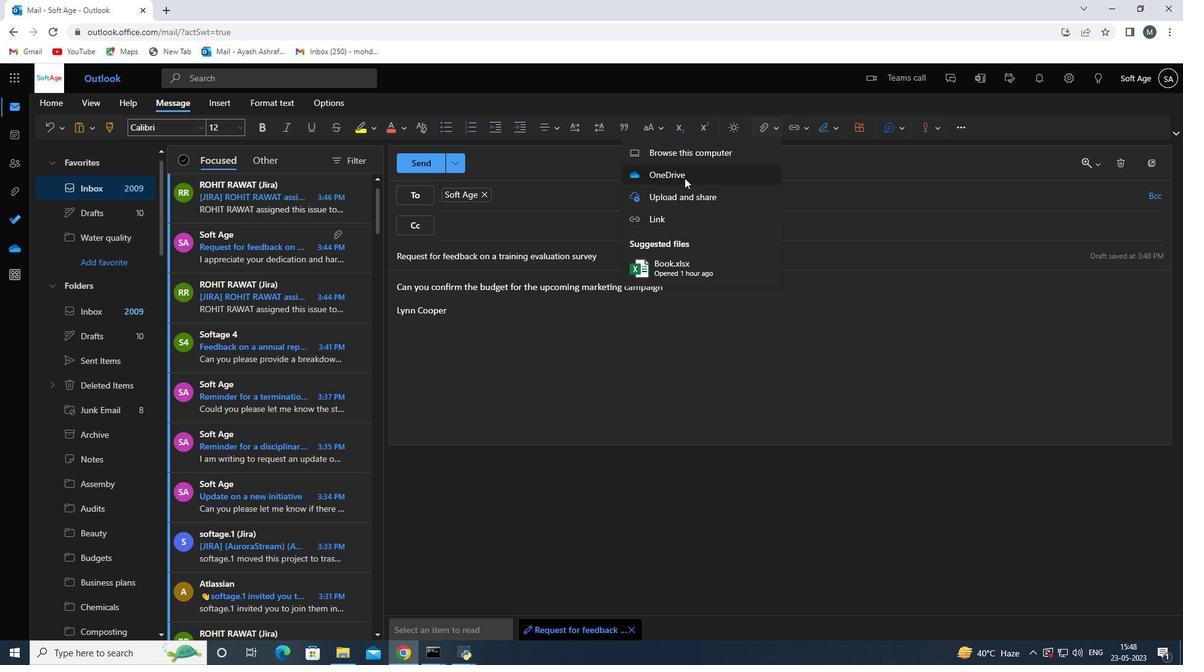 
Action: Mouse pressed left at (694, 160)
Screenshot: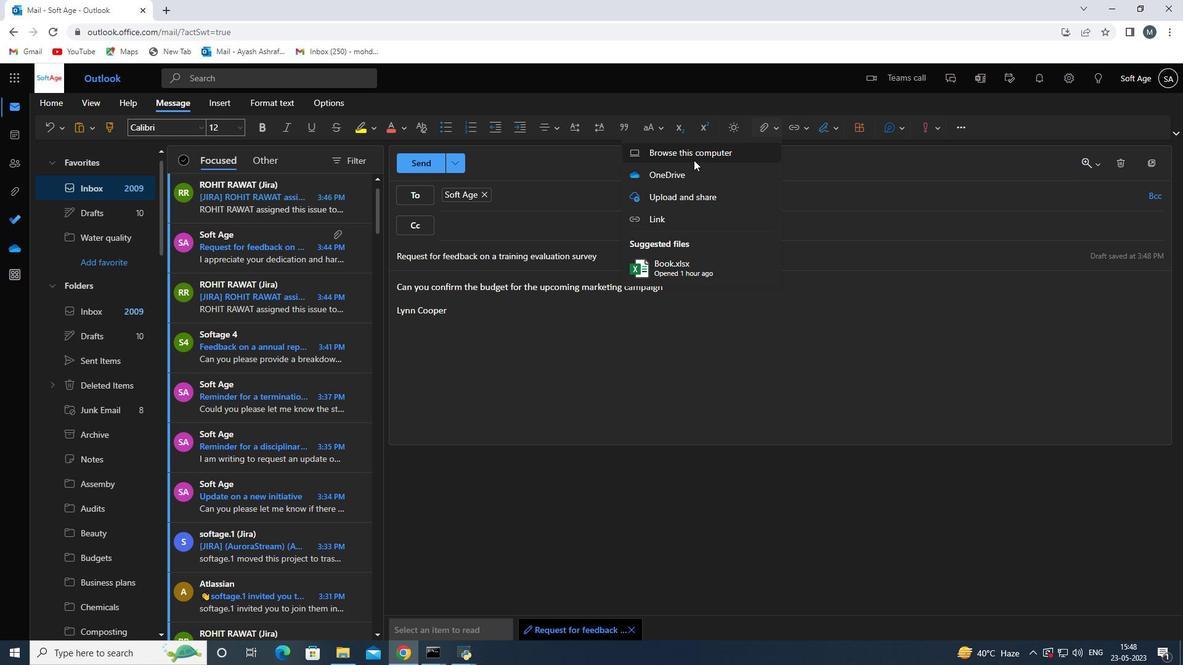 
Action: Mouse moved to (229, 241)
Screenshot: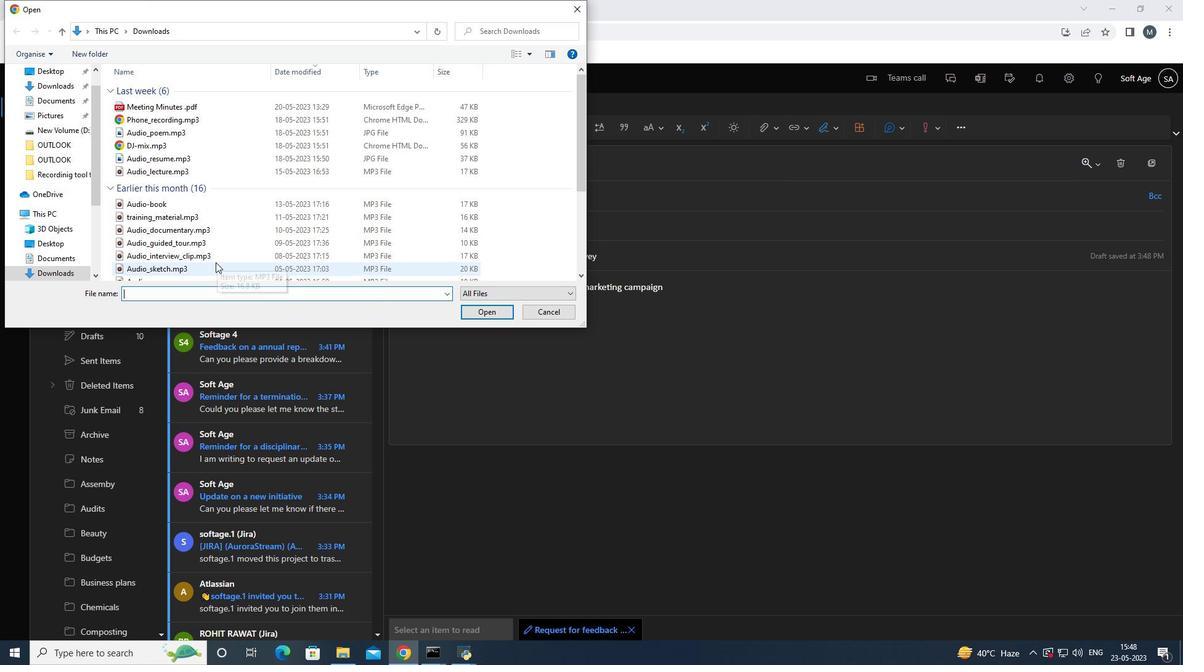 
Action: Mouse pressed left at (229, 241)
Screenshot: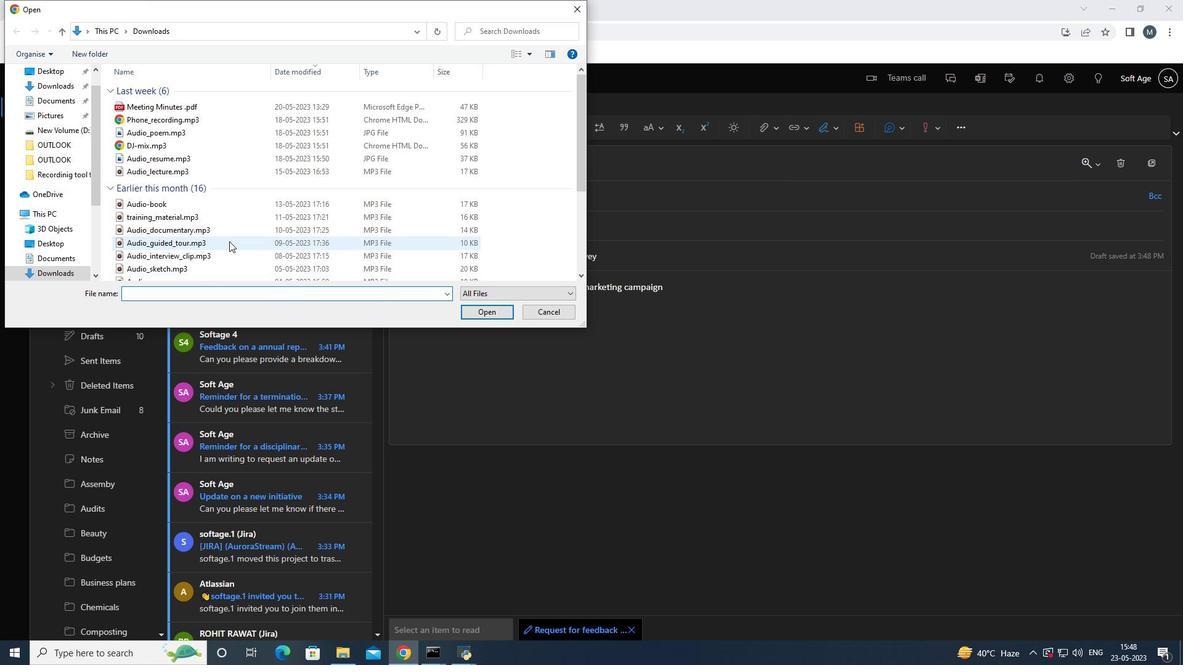 
Action: Mouse pressed right at (229, 241)
Screenshot: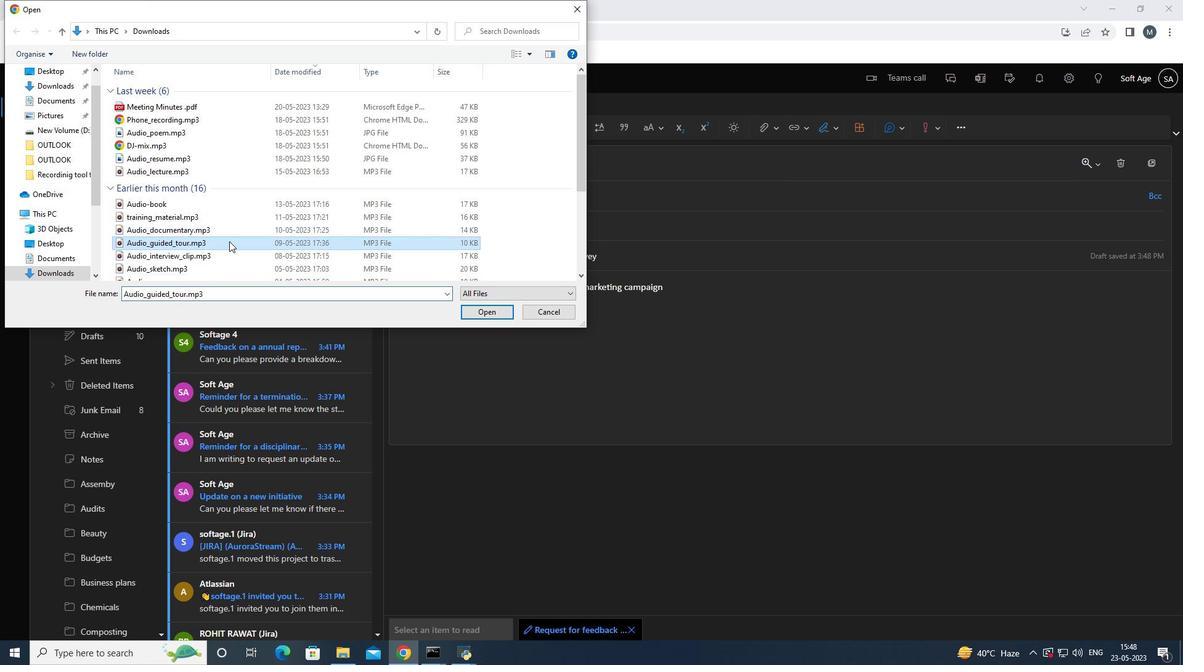 
Action: Mouse moved to (254, 534)
Screenshot: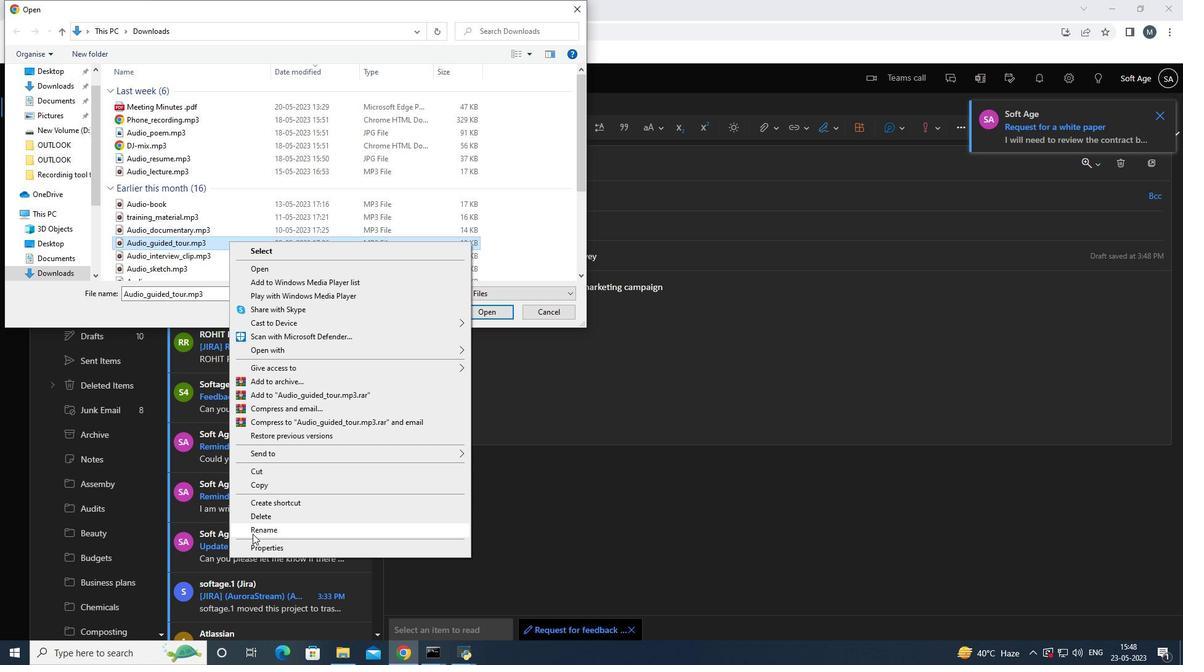 
Action: Mouse pressed left at (254, 534)
Screenshot: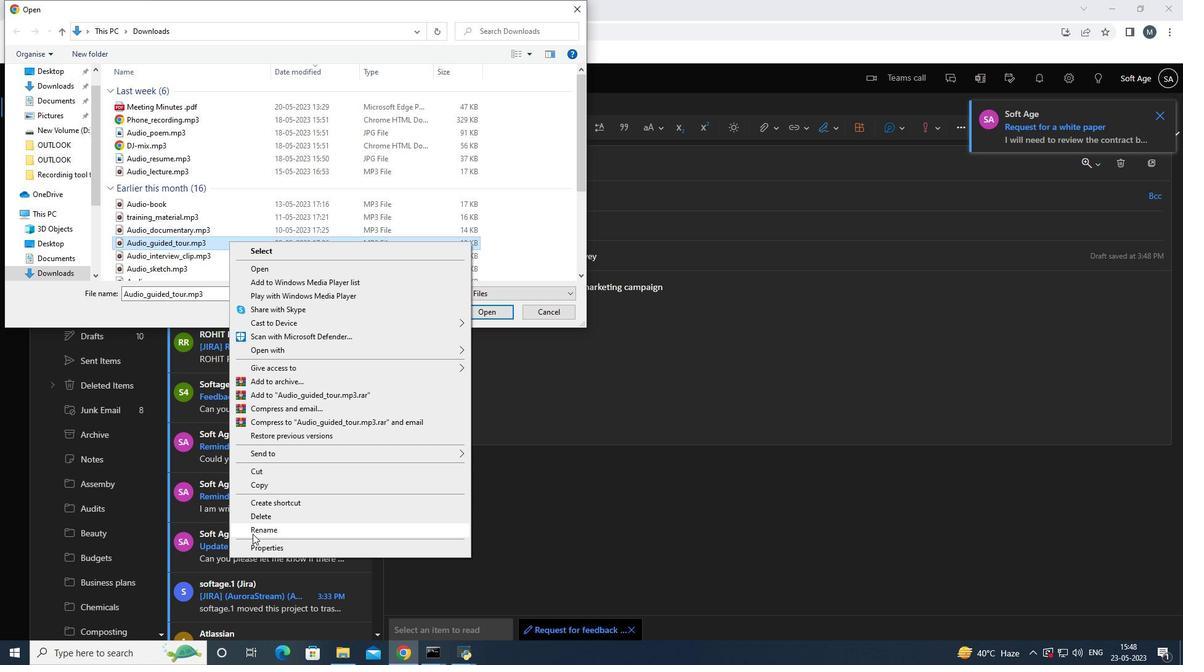 
Action: Mouse moved to (254, 529)
Screenshot: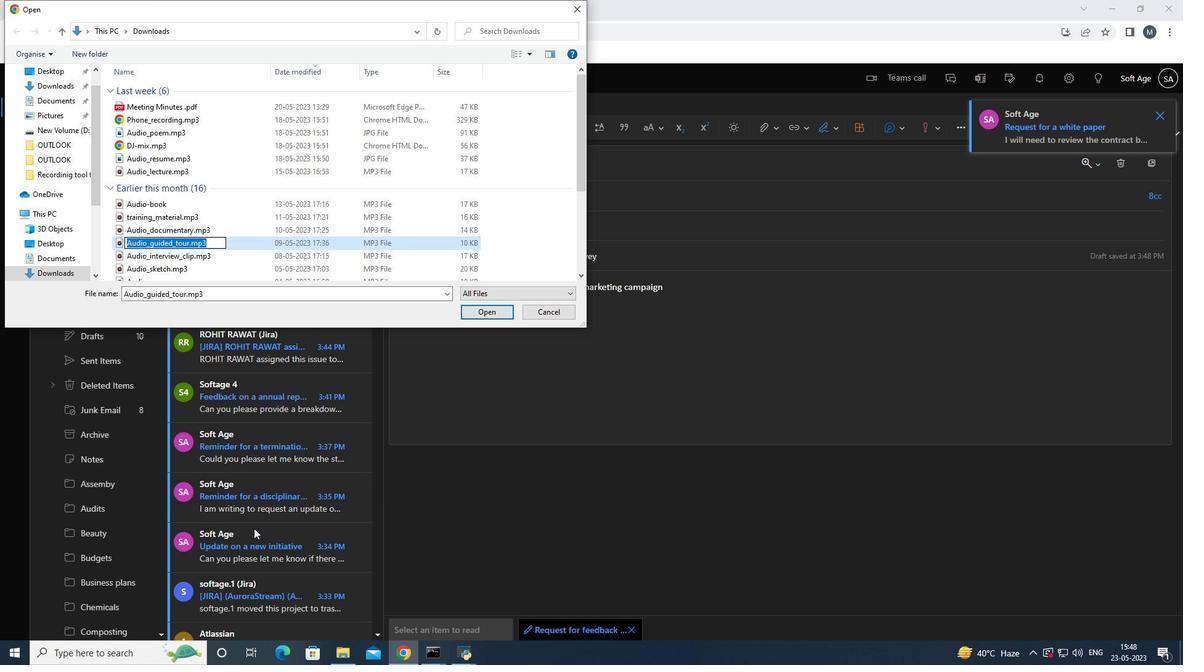 
Action: Key pressed <Key.shift>Audio<Key.shift><Key.shift><Key.shift>_riddle<Key.space><Key.backspace>.mp3<Key.enter>
Screenshot: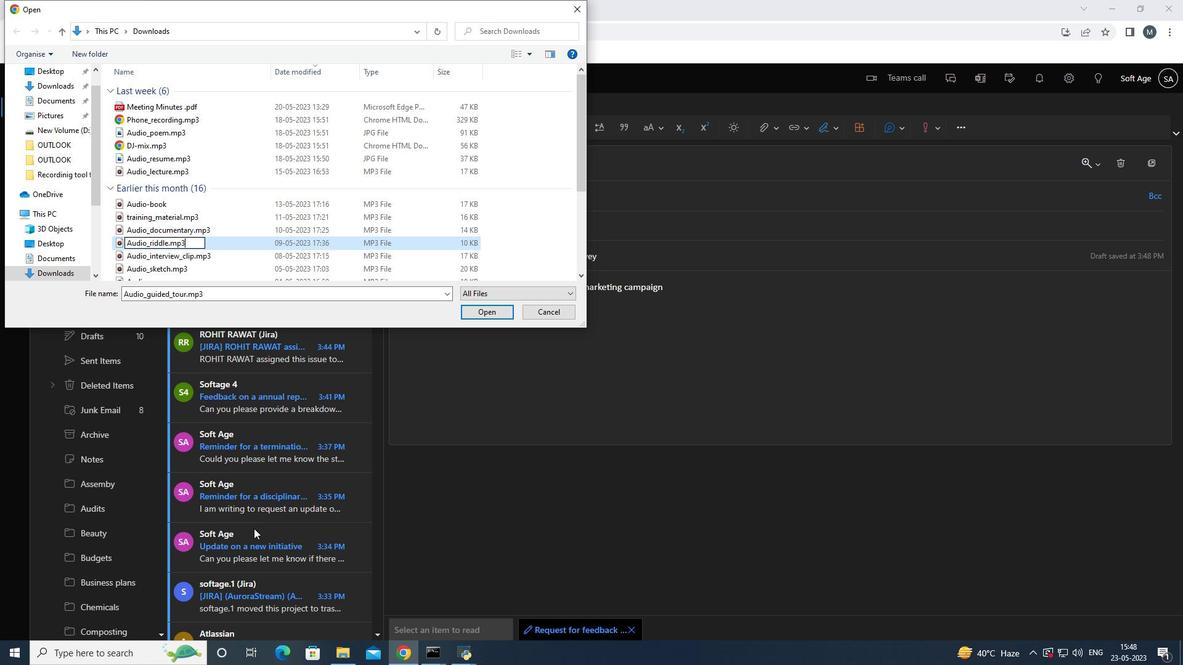 
Action: Mouse moved to (246, 242)
Screenshot: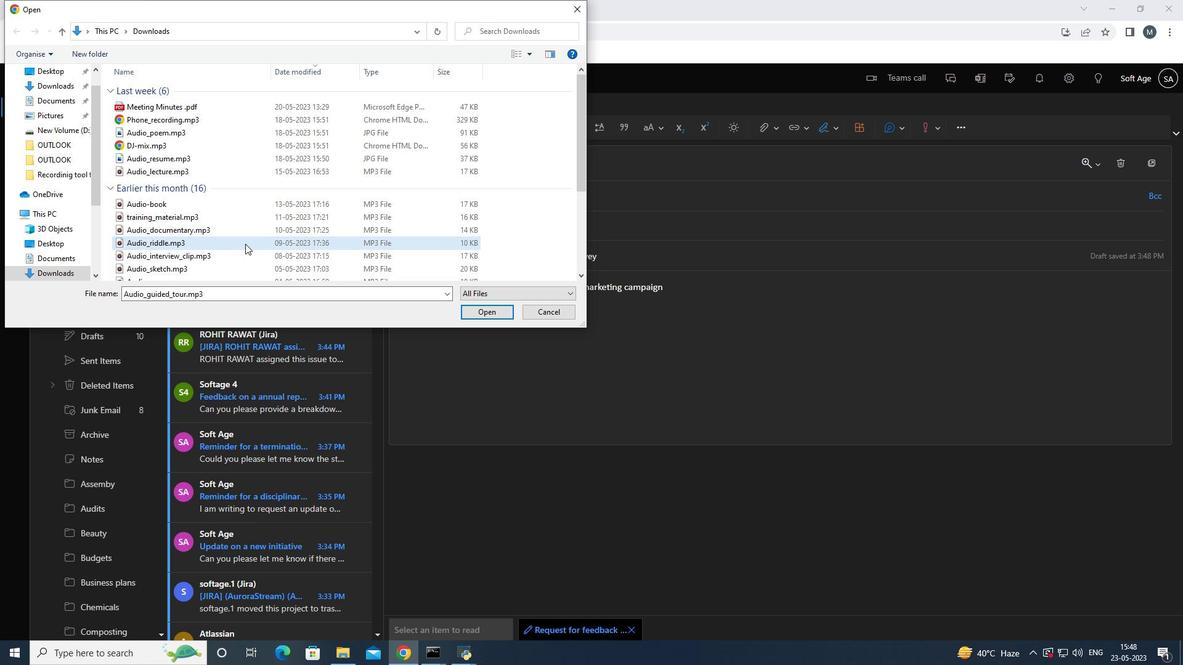 
Action: Mouse pressed left at (246, 242)
Screenshot: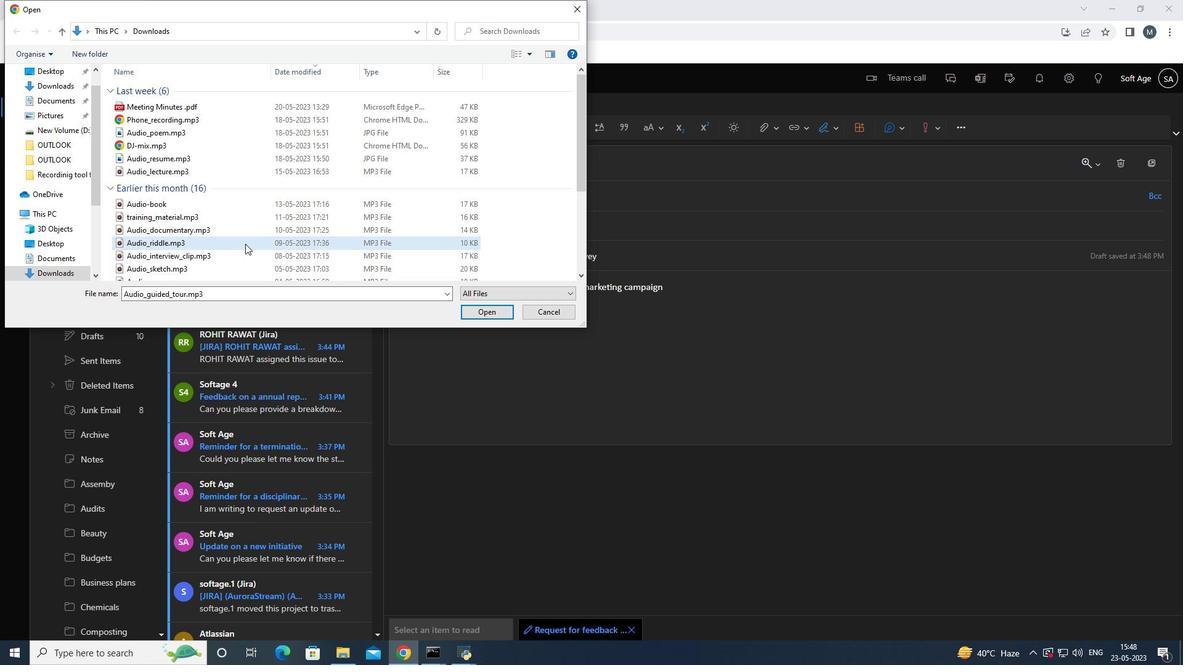 
Action: Mouse moved to (472, 314)
Screenshot: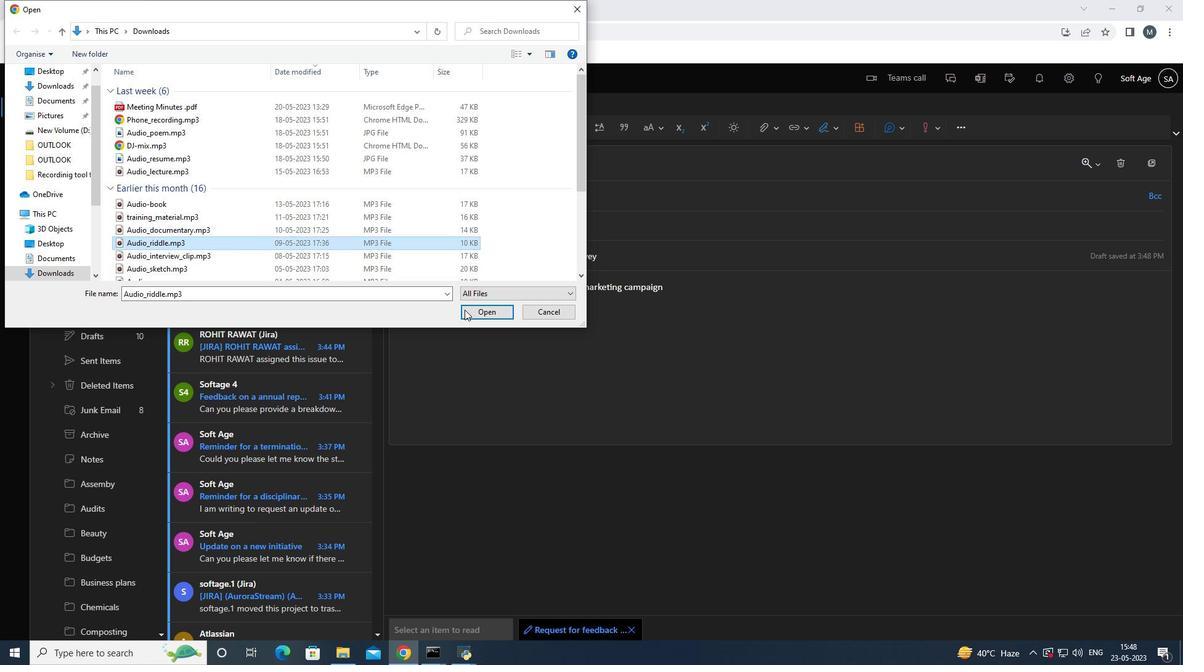 
Action: Mouse pressed left at (472, 314)
Screenshot: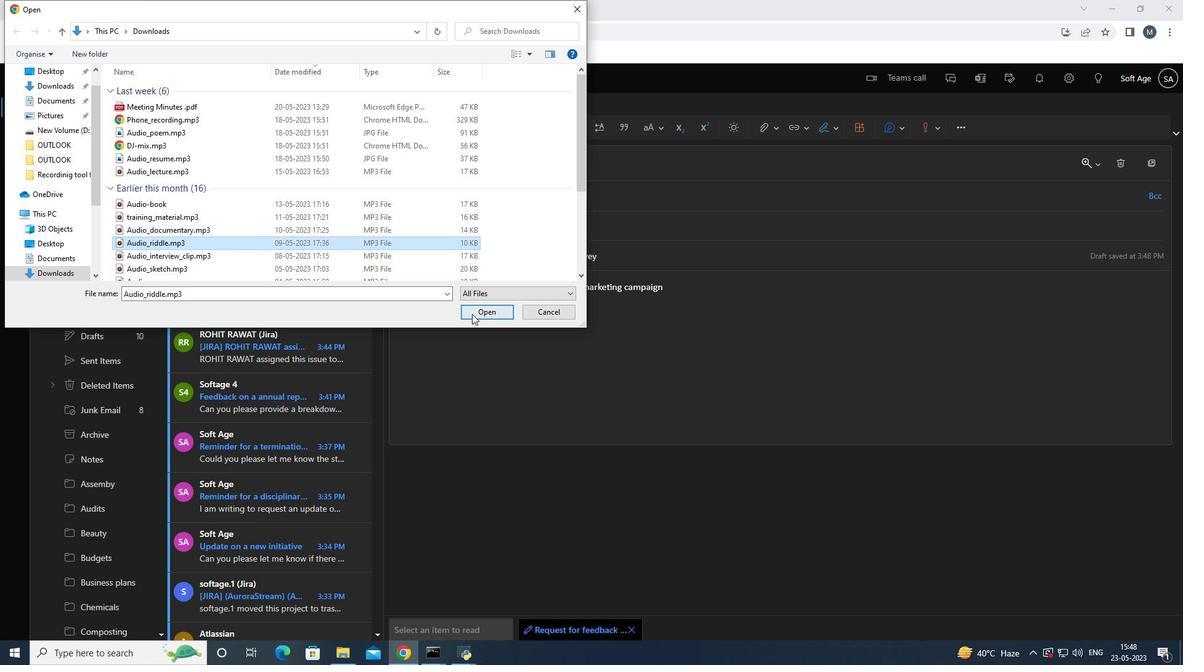 
Action: Mouse moved to (413, 158)
Screenshot: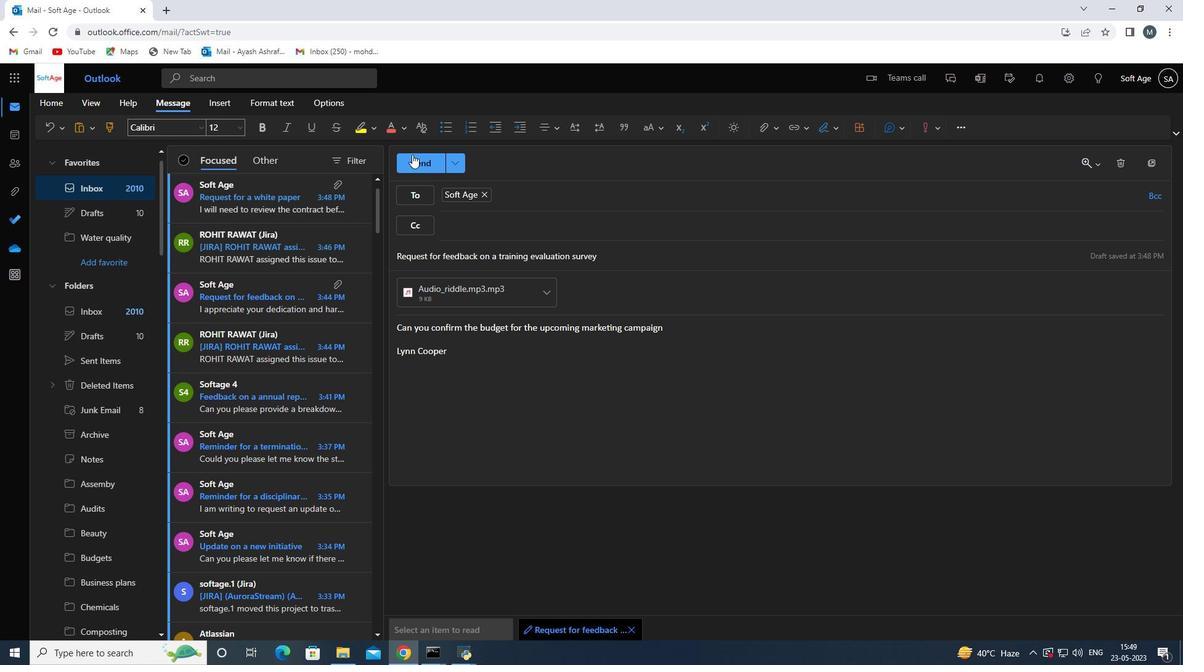 
Action: Mouse pressed left at (413, 158)
Screenshot: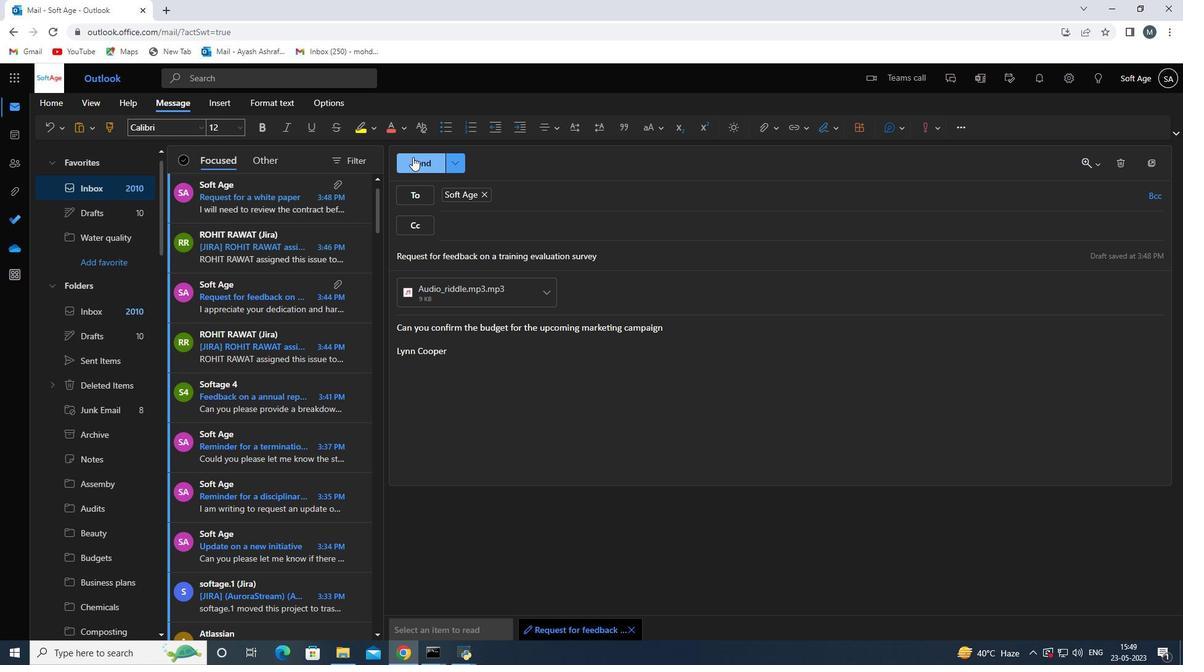 
Action: Mouse moved to (116, 368)
Screenshot: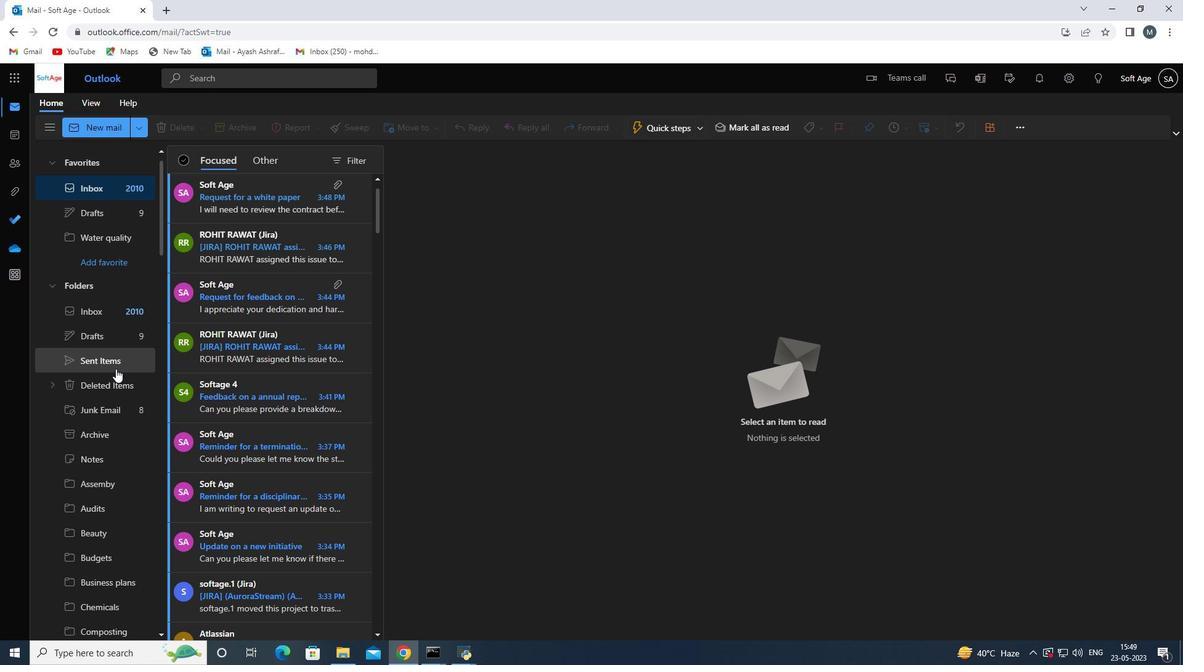 
Action: Mouse pressed left at (116, 368)
Screenshot: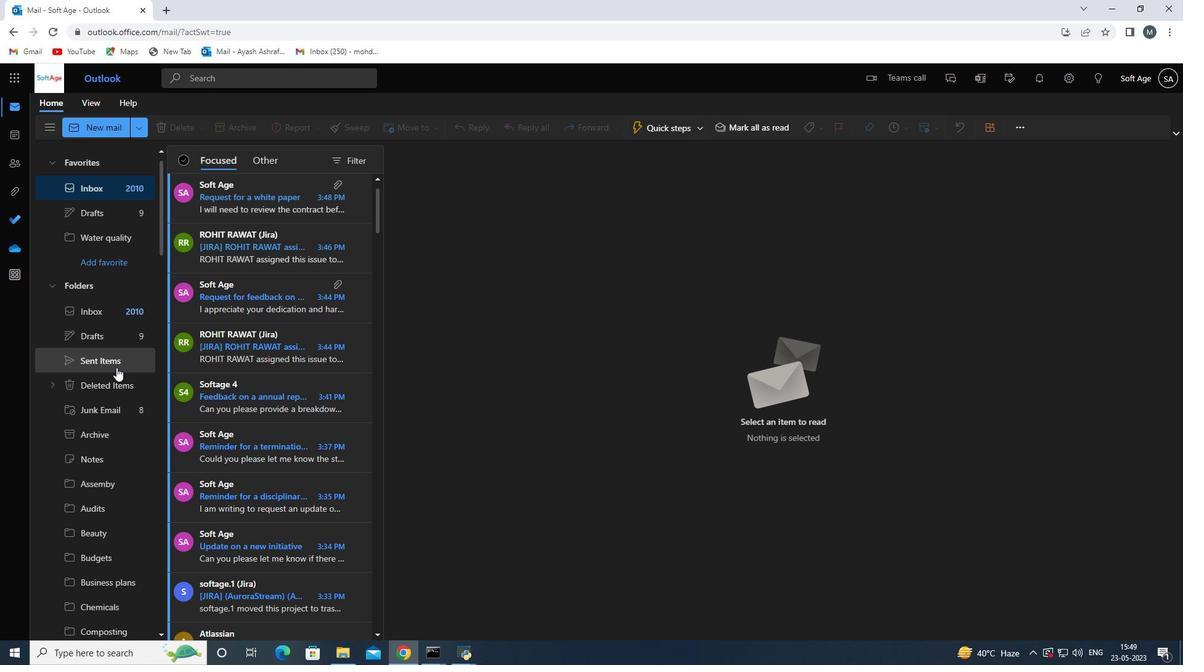 
Action: Mouse moved to (235, 287)
Screenshot: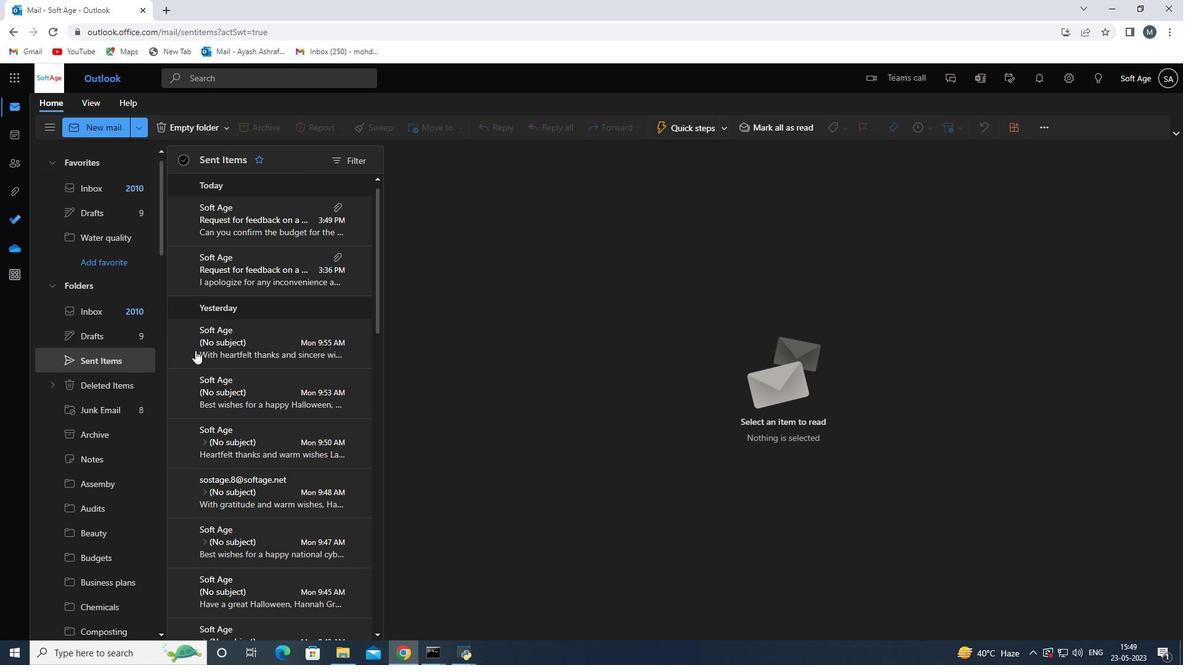 
Action: Mouse scrolled (235, 294) with delta (0, 0)
Screenshot: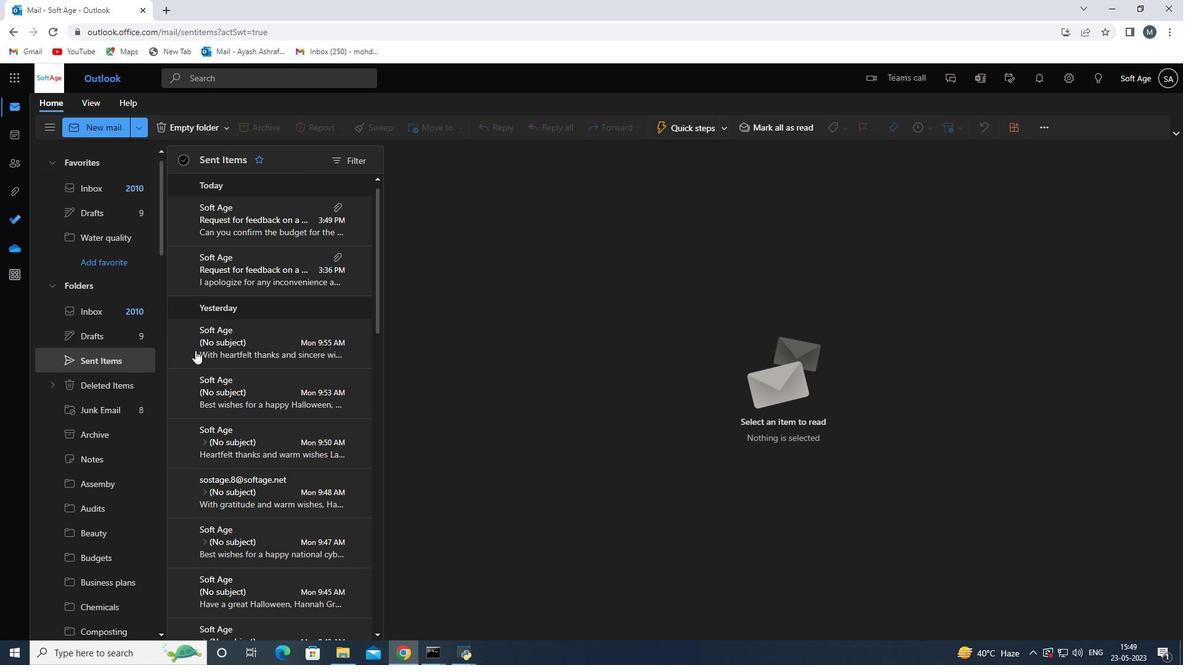 
Action: Mouse moved to (245, 258)
Screenshot: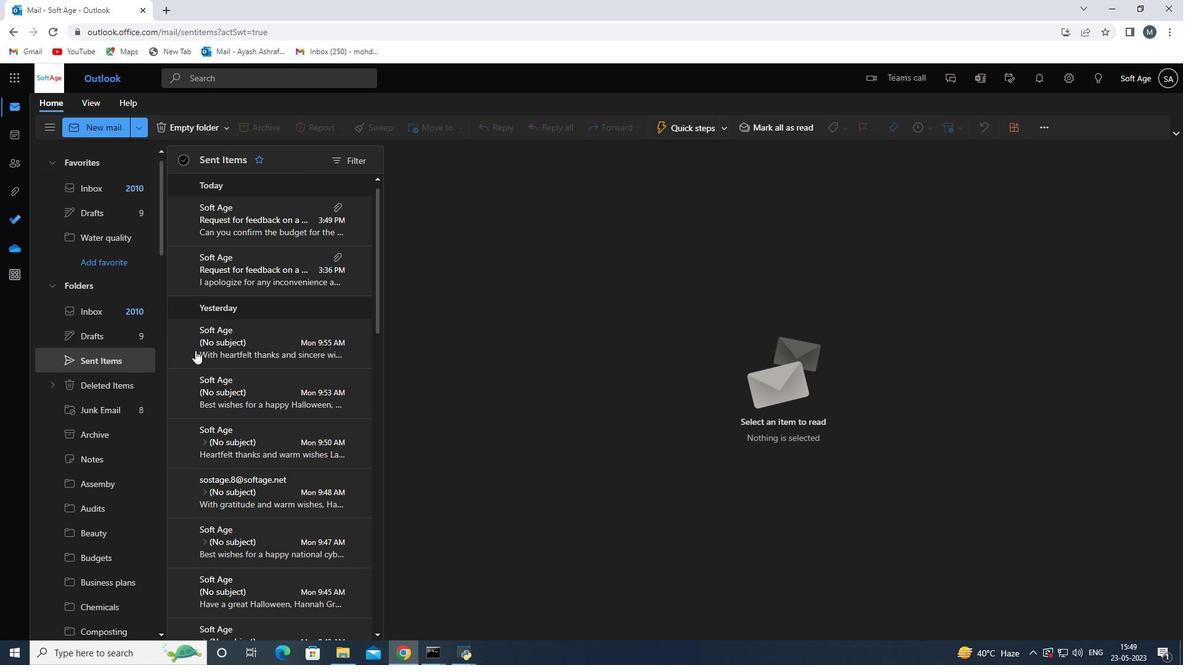 
Action: Mouse scrolled (235, 293) with delta (0, 0)
Screenshot: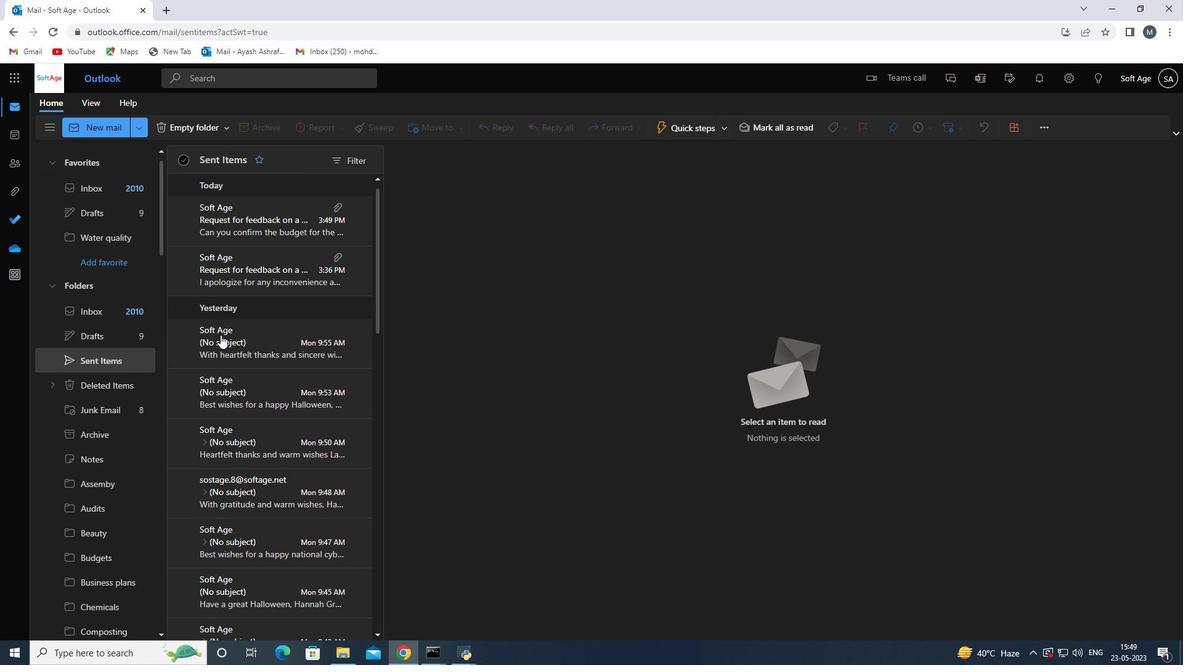 
Action: Mouse moved to (255, 247)
Screenshot: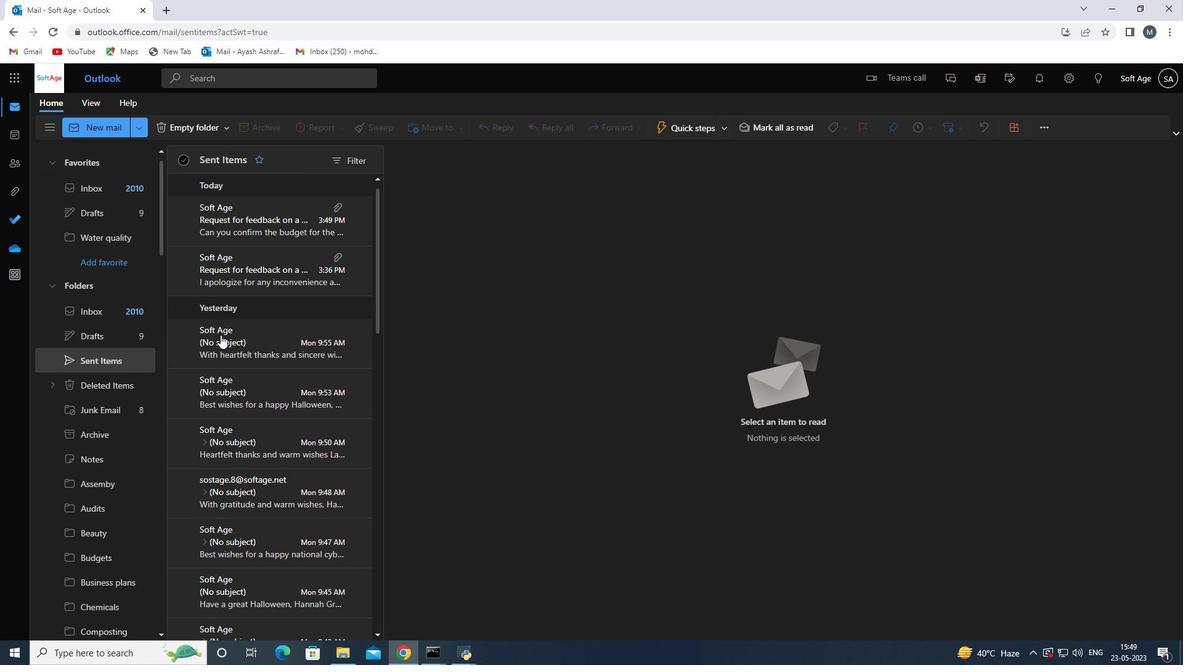 
Action: Mouse scrolled (235, 288) with delta (0, 0)
Screenshot: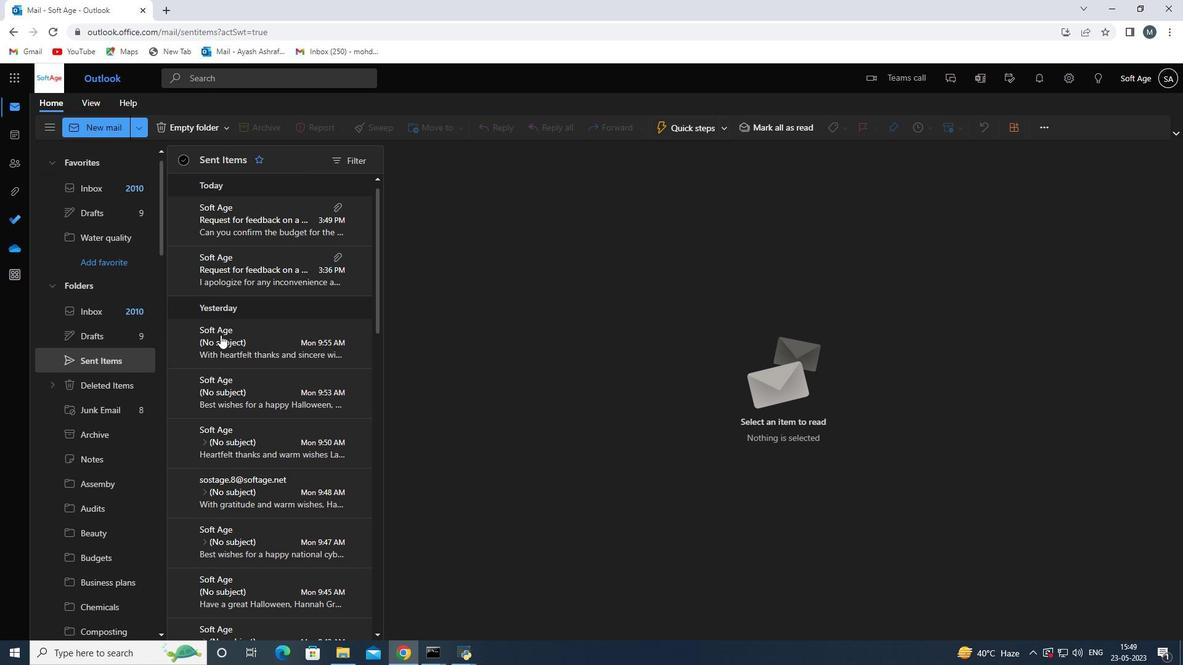 
Action: Mouse moved to (274, 210)
Screenshot: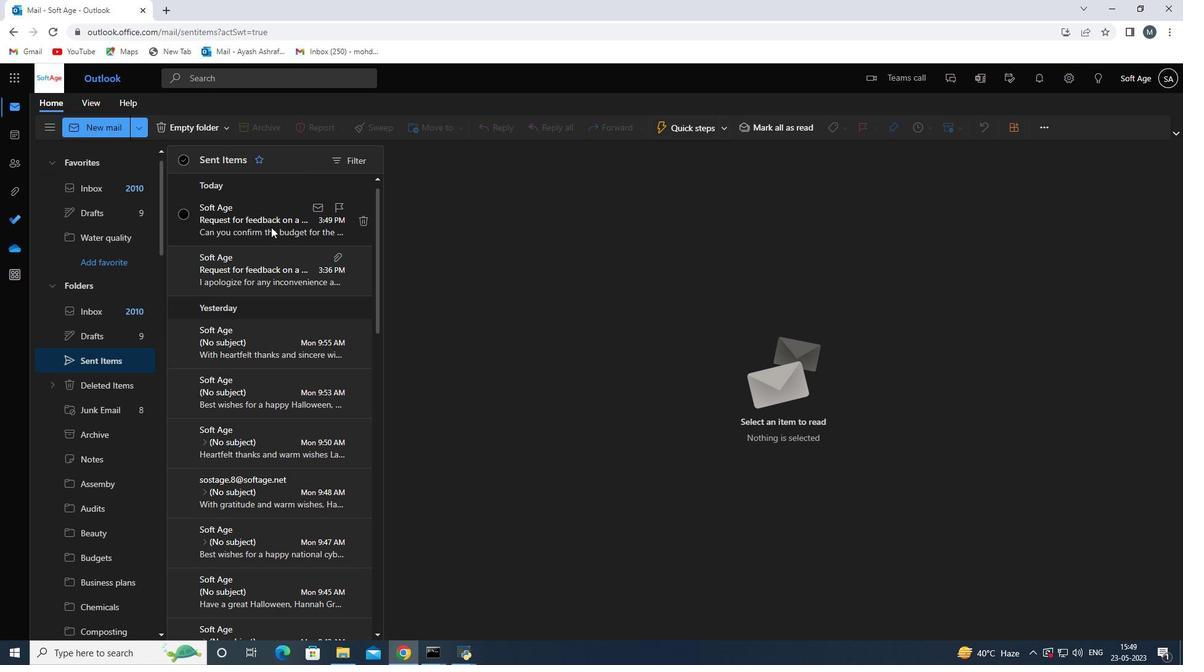 
Action: Mouse pressed left at (274, 210)
Screenshot: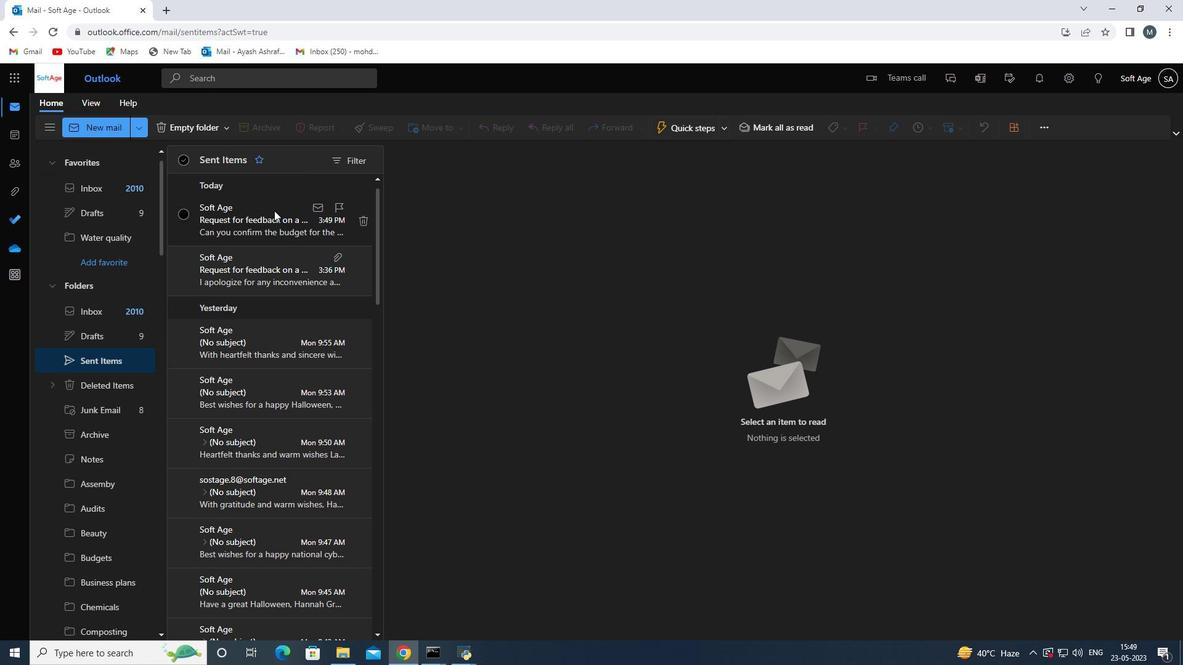 
Action: Mouse moved to (586, 354)
Screenshot: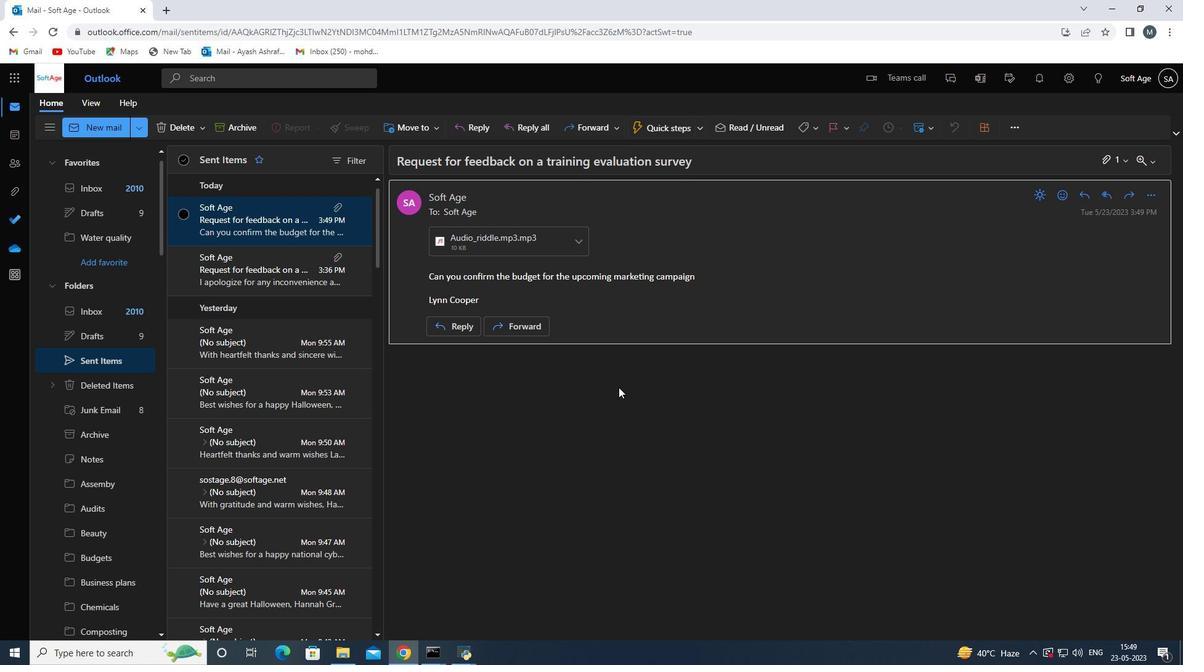 
Action: Mouse scrolled (586, 355) with delta (0, 0)
Screenshot: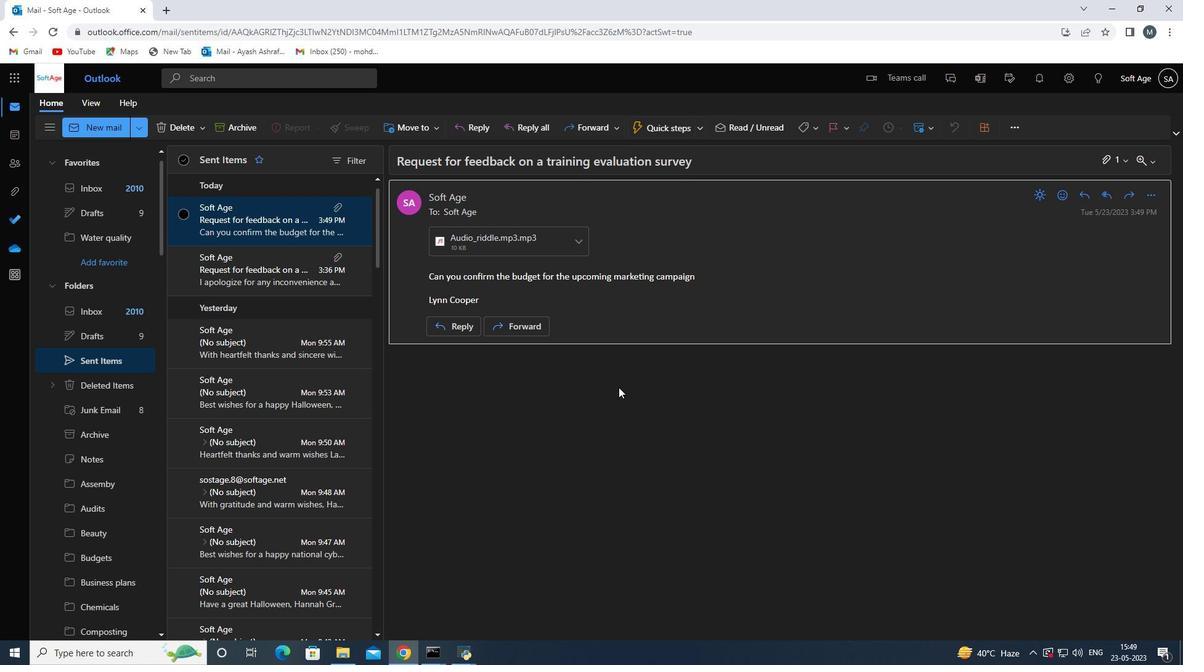 
Action: Mouse moved to (585, 353)
Screenshot: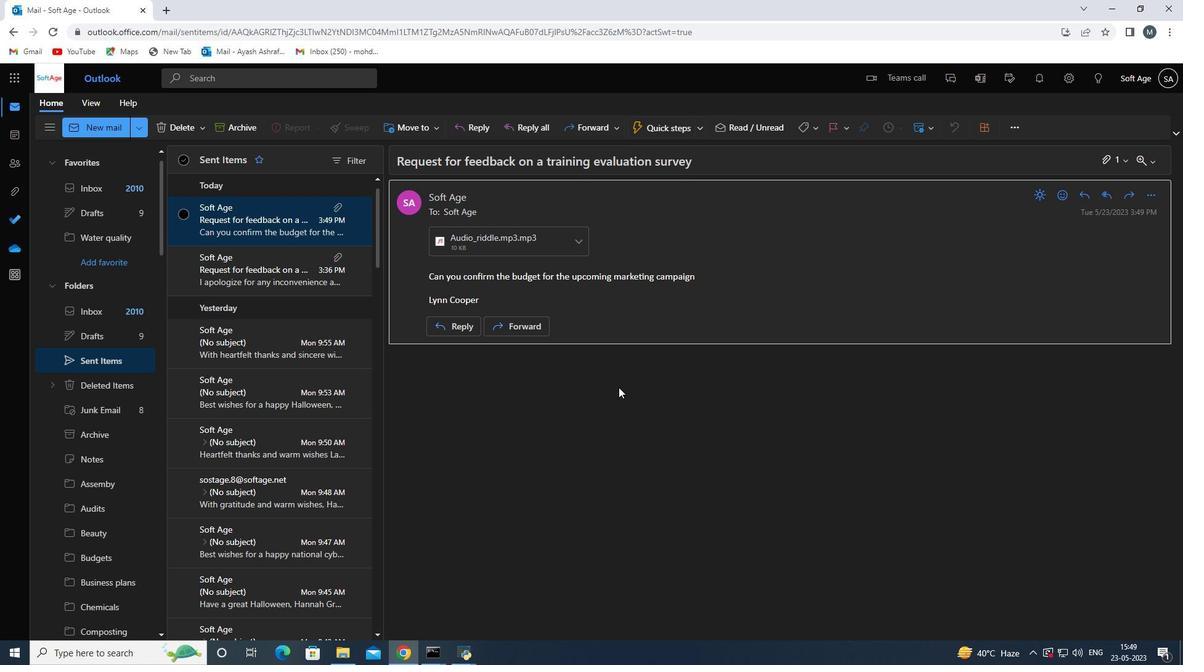 
Action: Mouse scrolled (585, 354) with delta (0, 0)
Screenshot: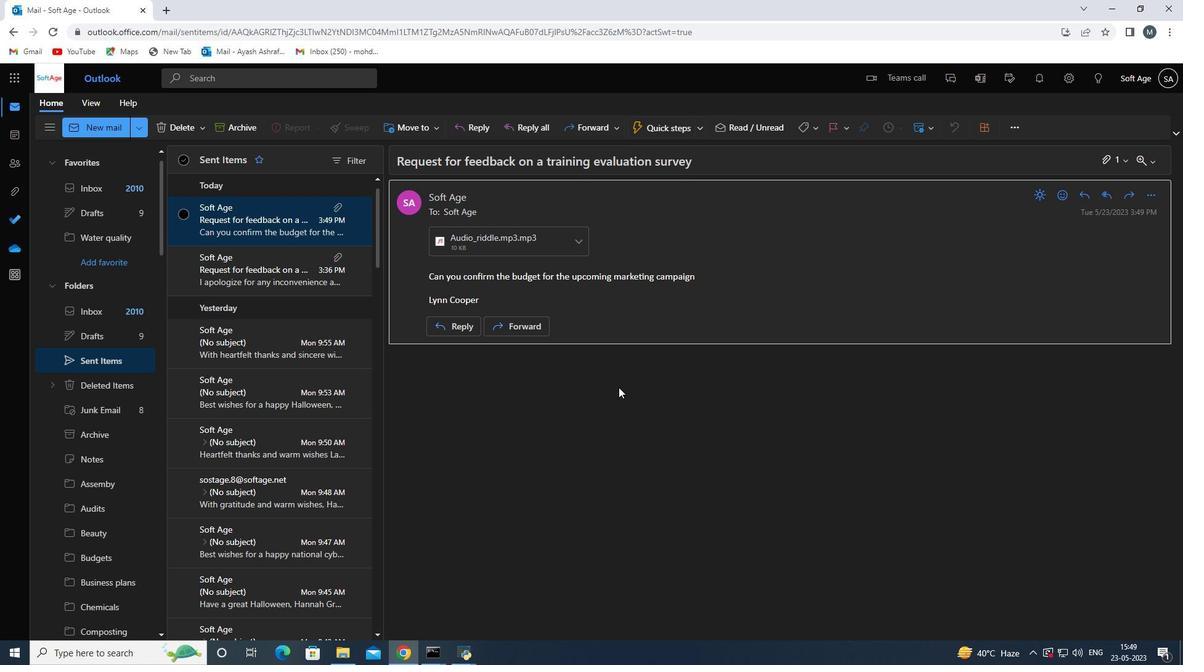 
Action: Mouse scrolled (585, 354) with delta (0, 0)
Screenshot: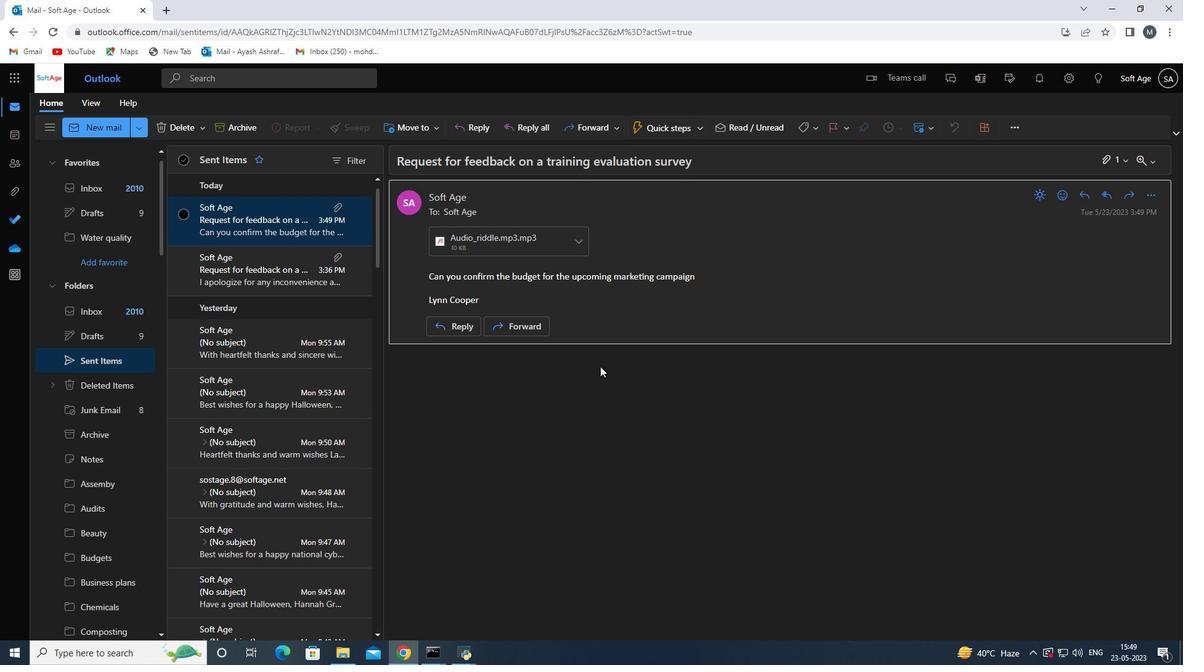 
Action: Mouse moved to (585, 353)
Screenshot: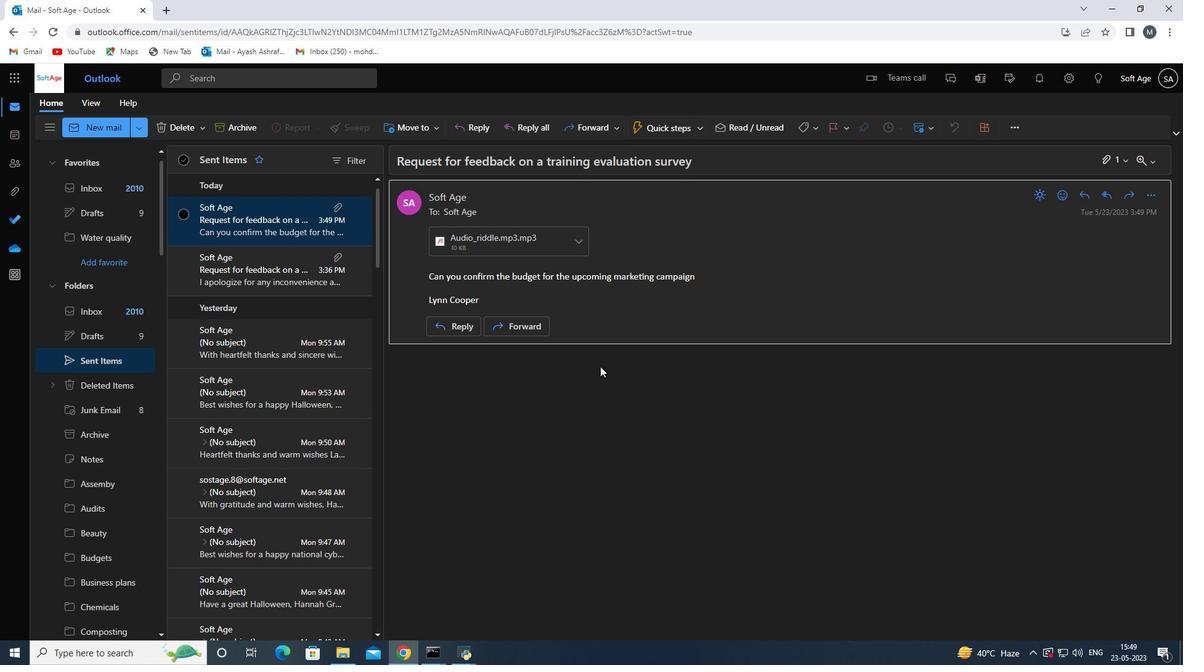 
Action: Mouse scrolled (585, 354) with delta (0, 0)
Screenshot: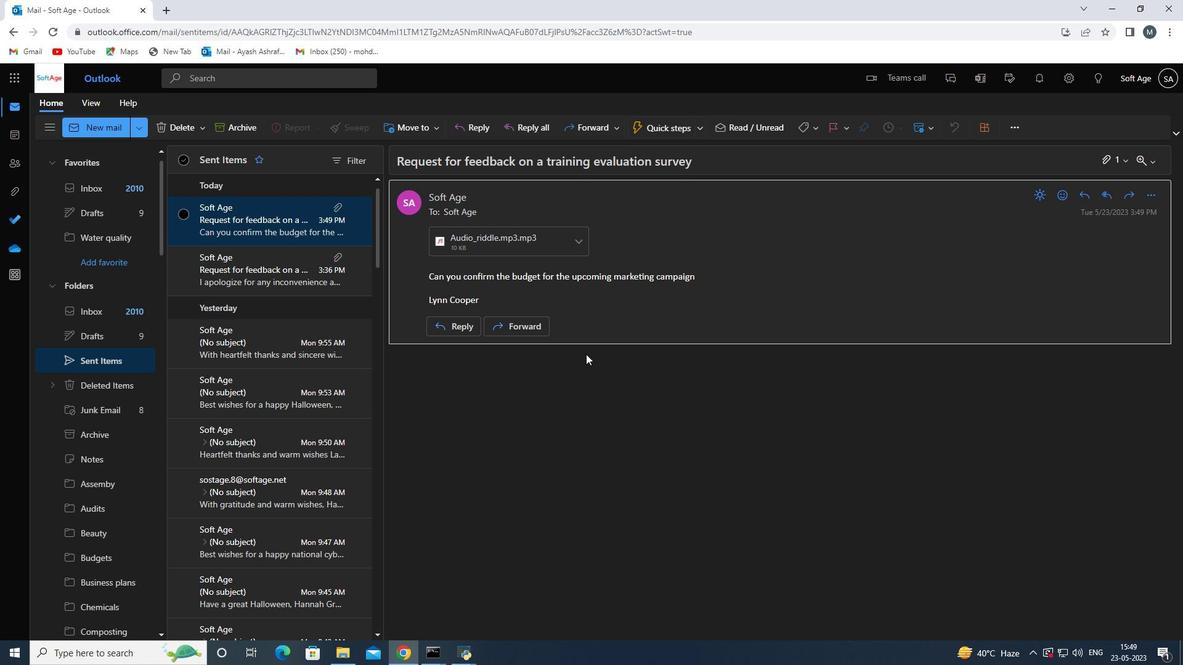 
Action: Mouse moved to (420, 128)
Screenshot: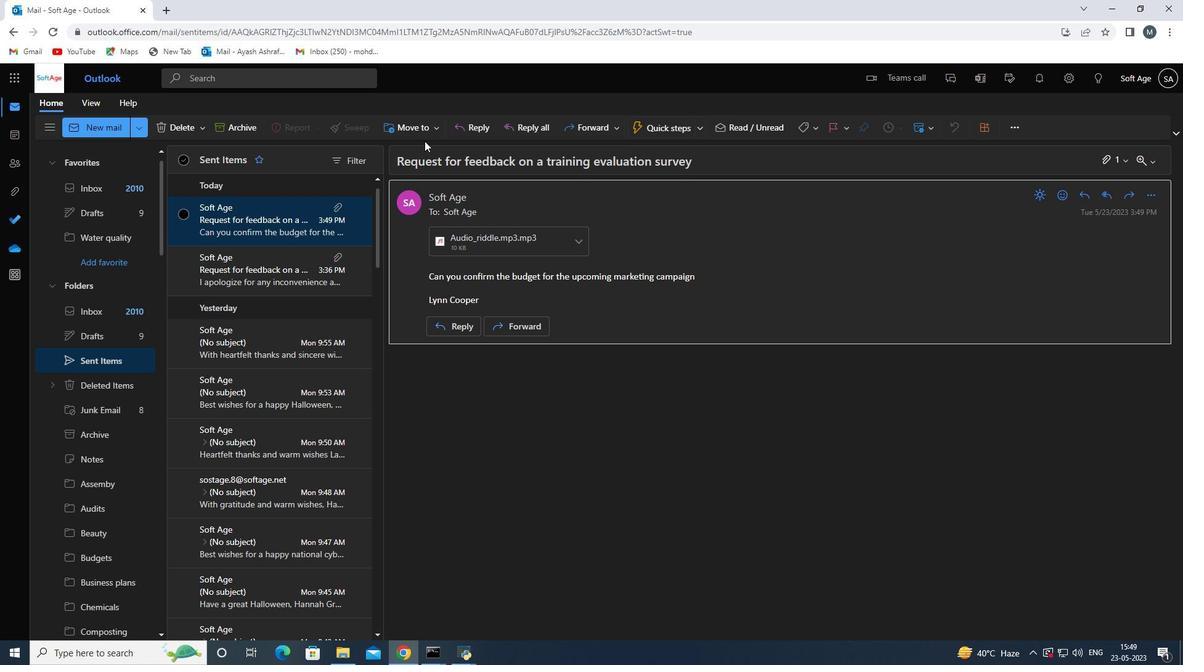 
Action: Mouse pressed left at (420, 128)
Screenshot: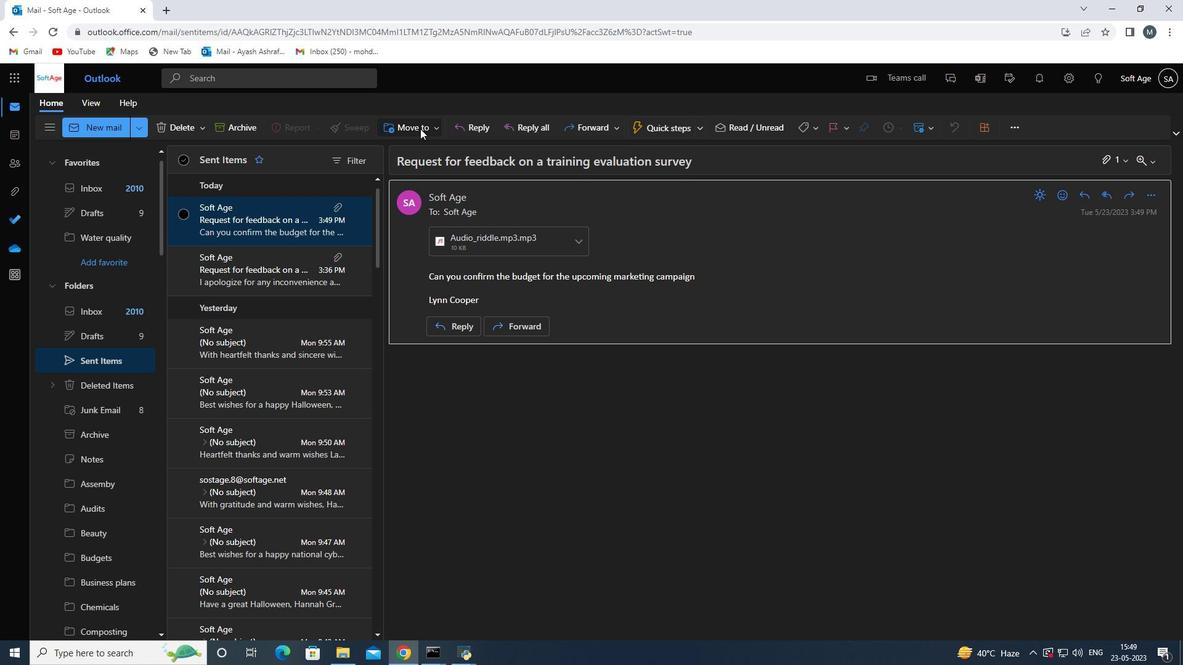 
Action: Mouse moved to (427, 151)
Screenshot: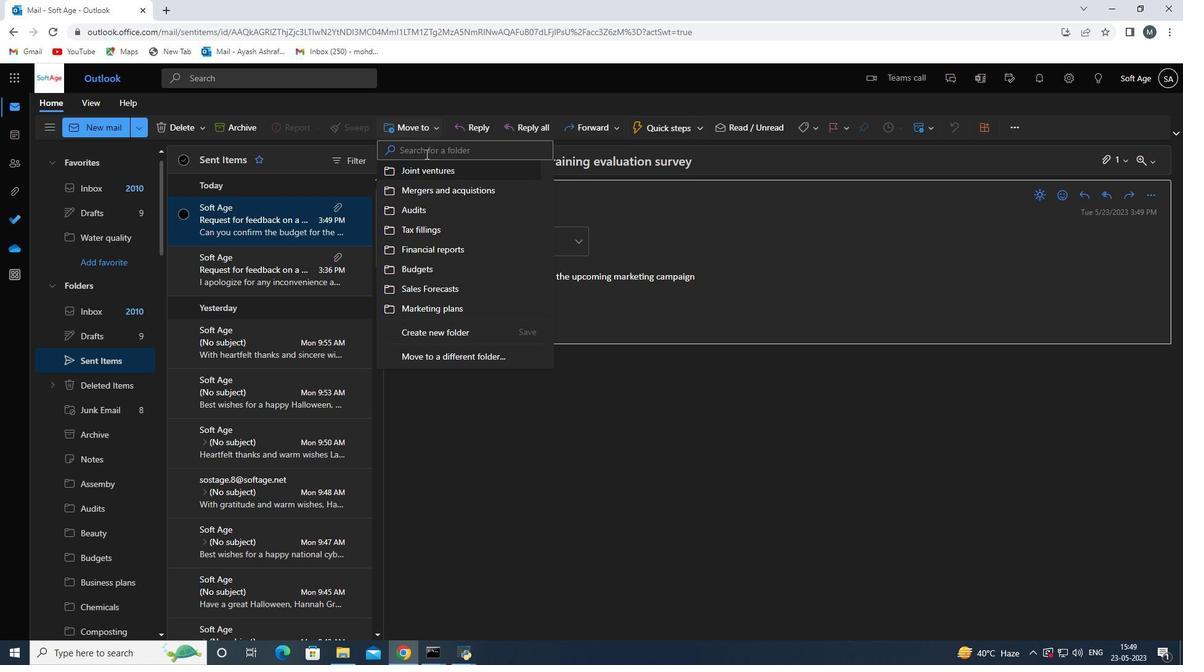 
Action: Mouse pressed left at (427, 151)
Screenshot: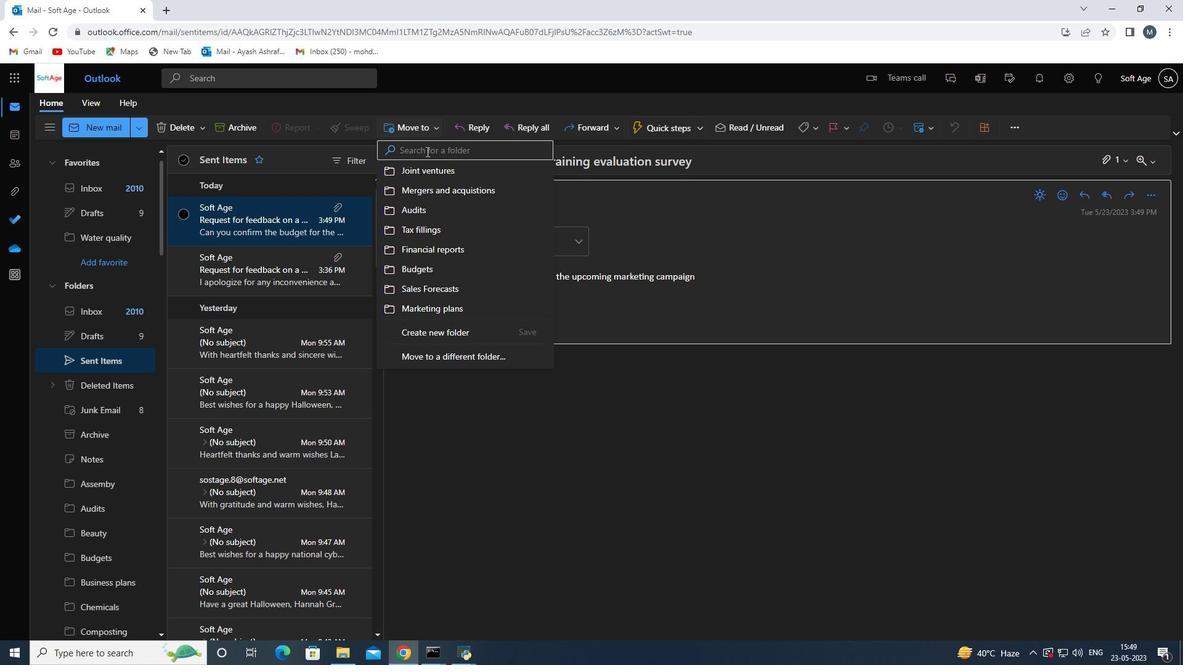 
Action: Mouse moved to (427, 151)
Screenshot: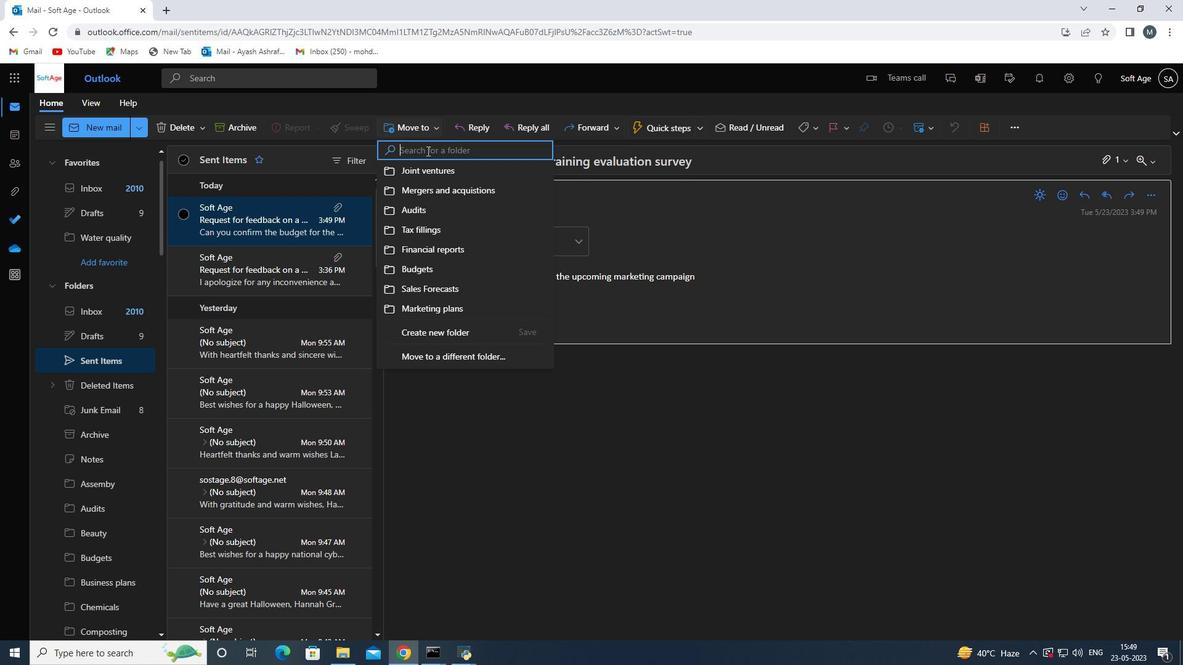
Action: Key pressed <Key.shift>Partnershiop<Key.backspace><Key.backspace>ps<Key.space><Key.enter>
Screenshot: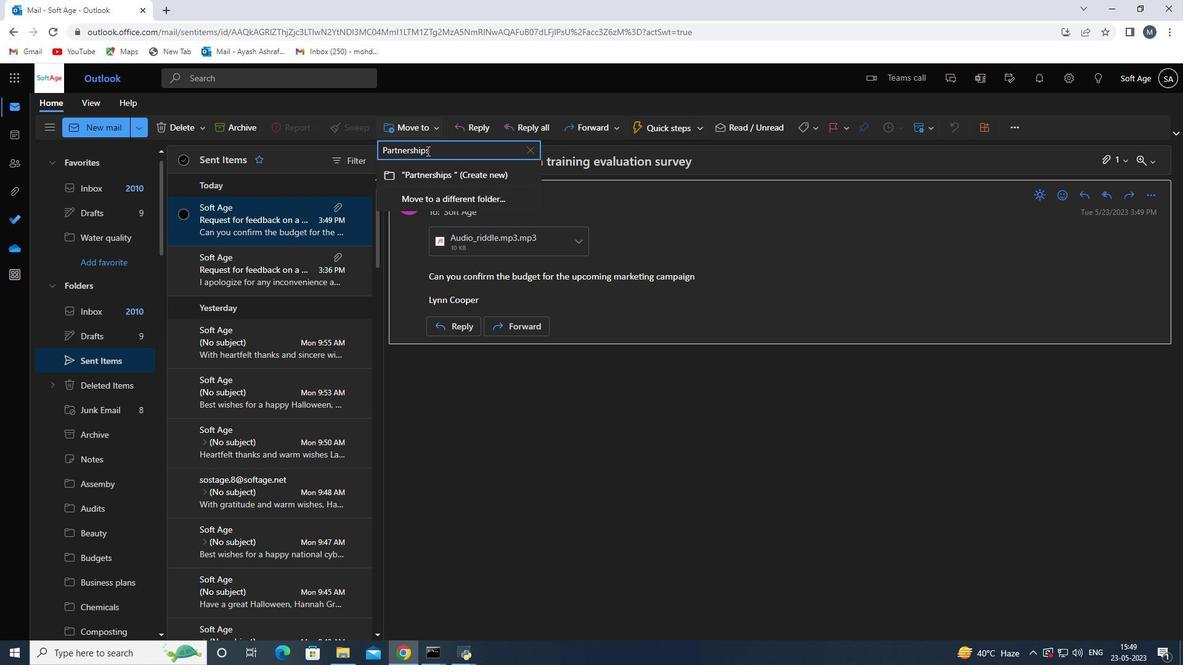 
Action: Mouse moved to (463, 175)
Screenshot: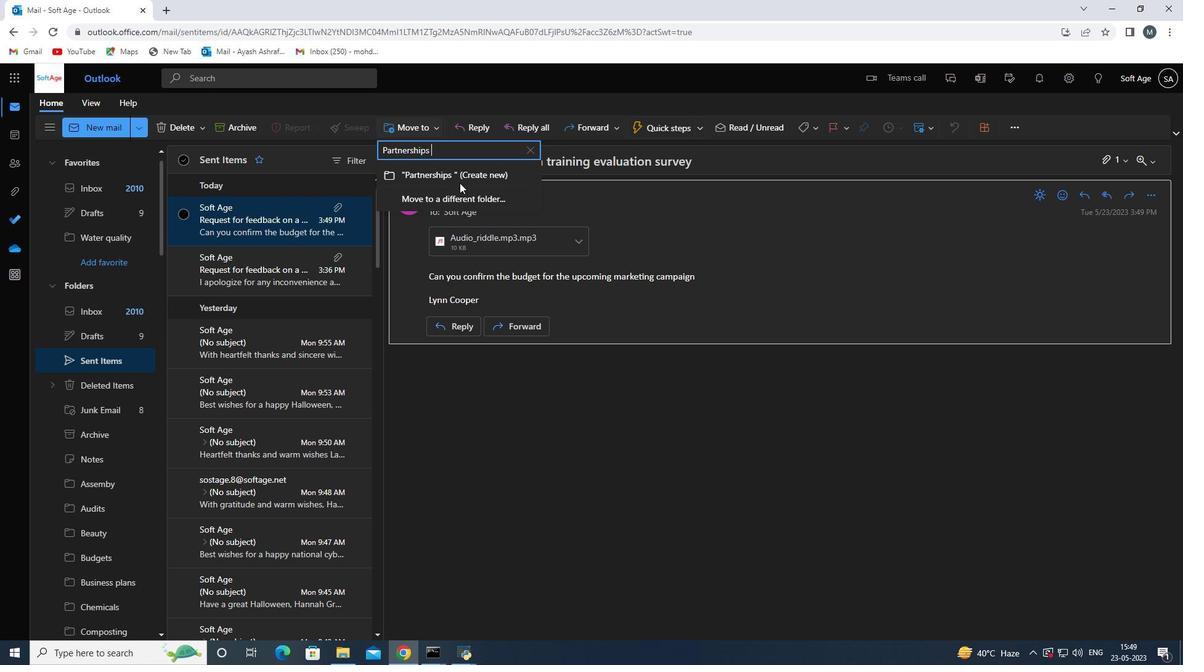 
Action: Mouse pressed left at (463, 175)
Screenshot: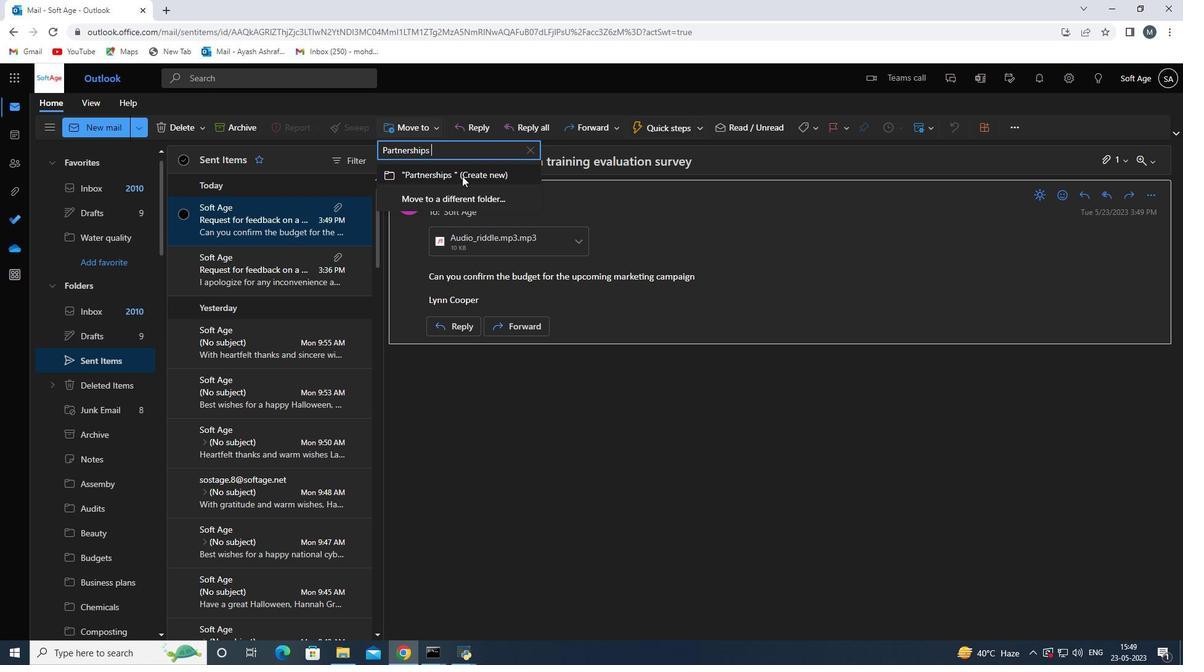 
Action: Mouse moved to (511, 373)
Screenshot: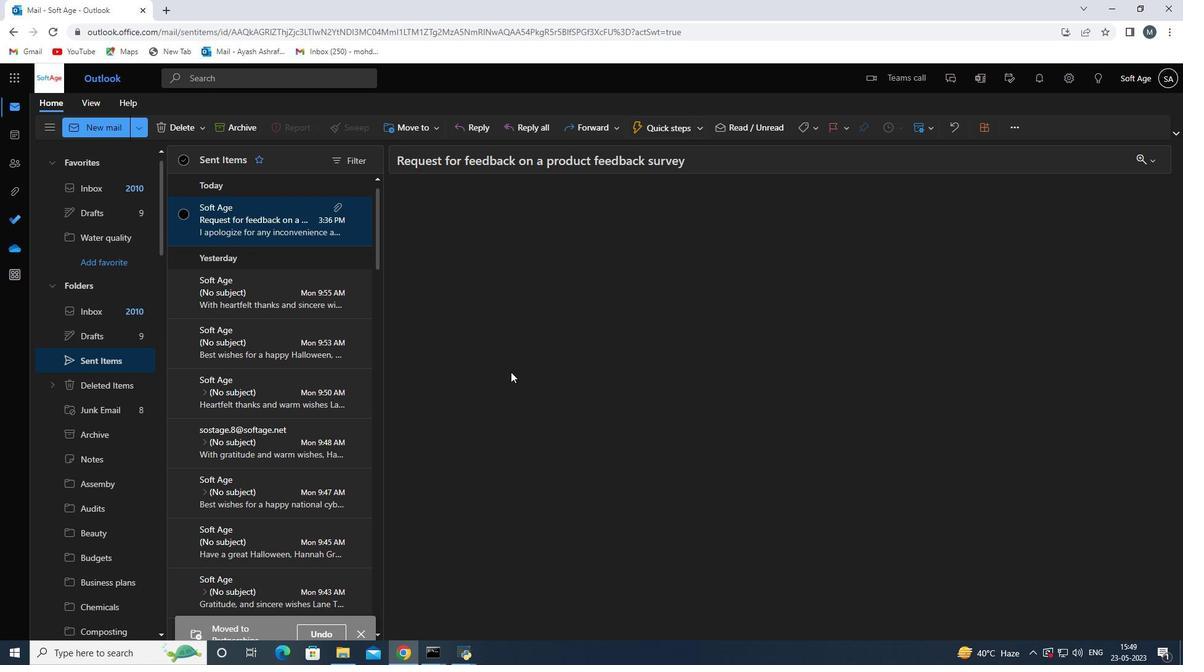 
Action: Mouse scrolled (511, 373) with delta (0, 0)
Screenshot: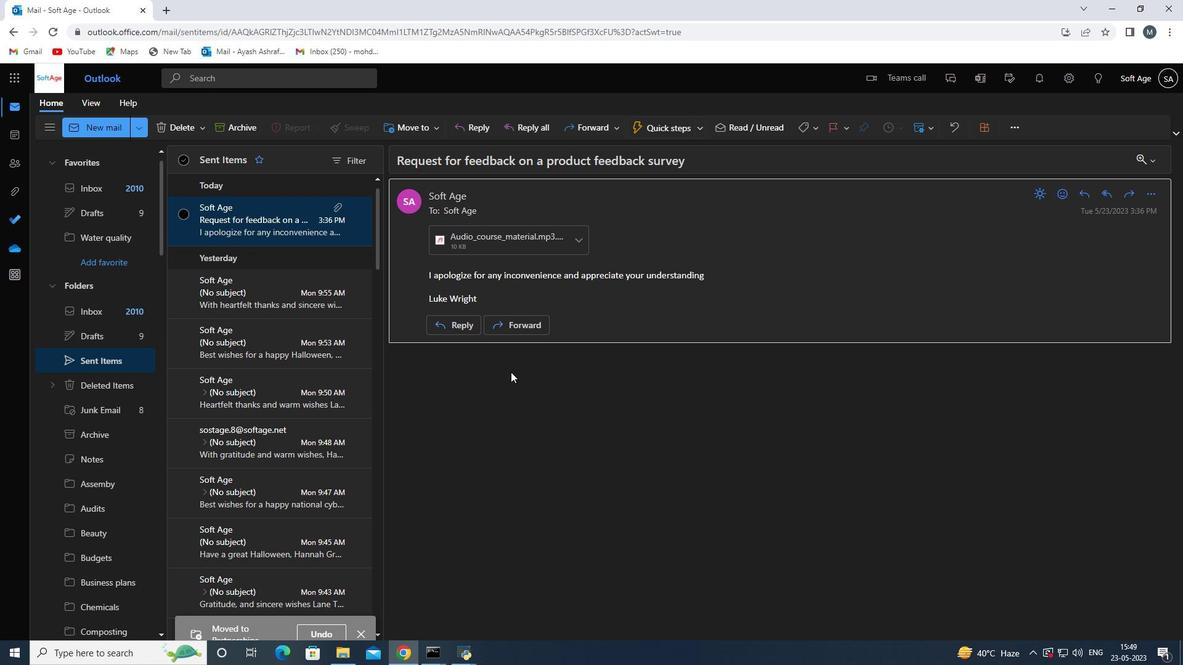 
Action: Mouse scrolled (511, 373) with delta (0, 0)
Screenshot: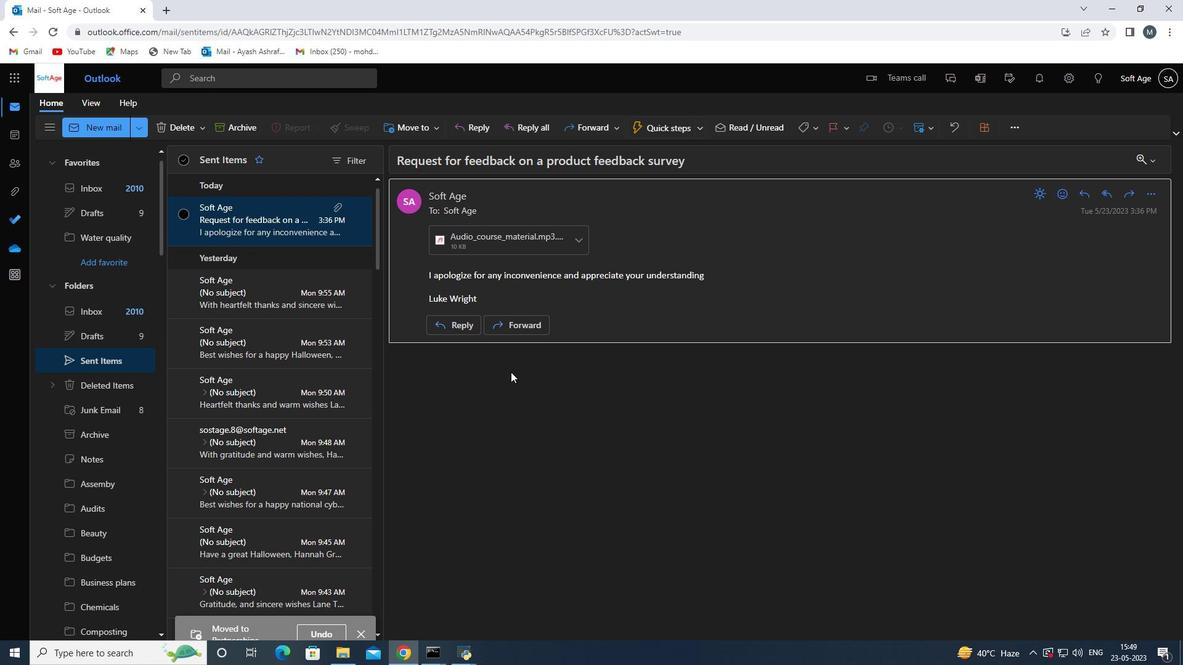 
Action: Mouse scrolled (511, 373) with delta (0, 0)
Screenshot: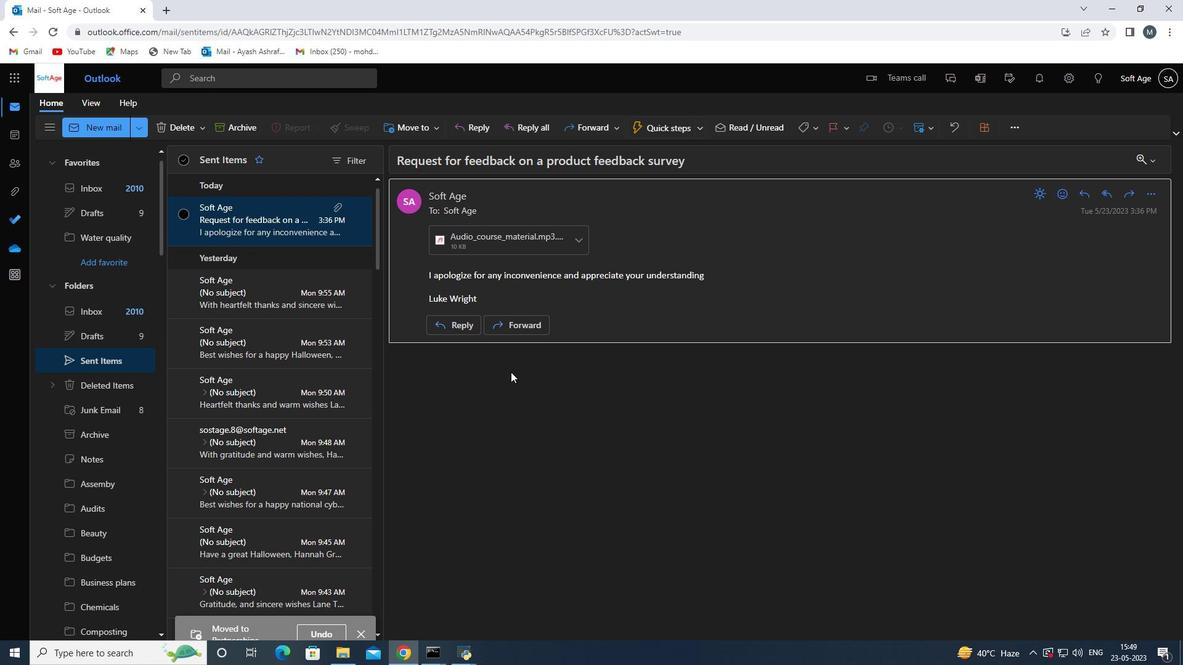 
Action: Mouse scrolled (511, 373) with delta (0, 0)
Screenshot: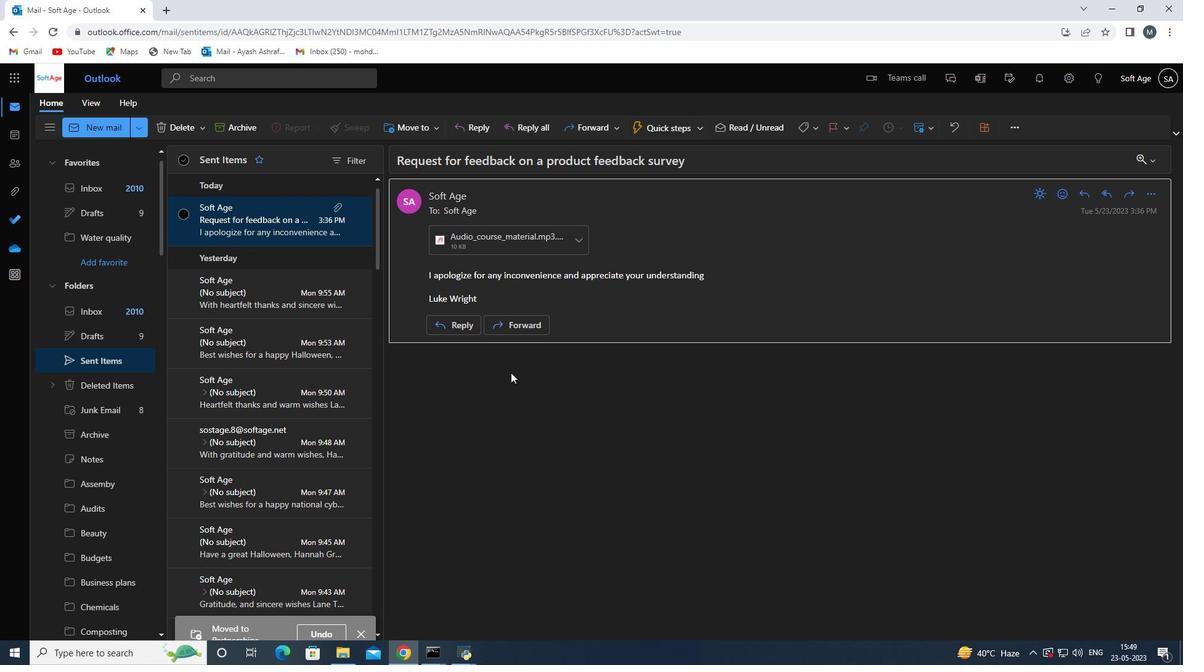
Action: Mouse scrolled (511, 373) with delta (0, 0)
Screenshot: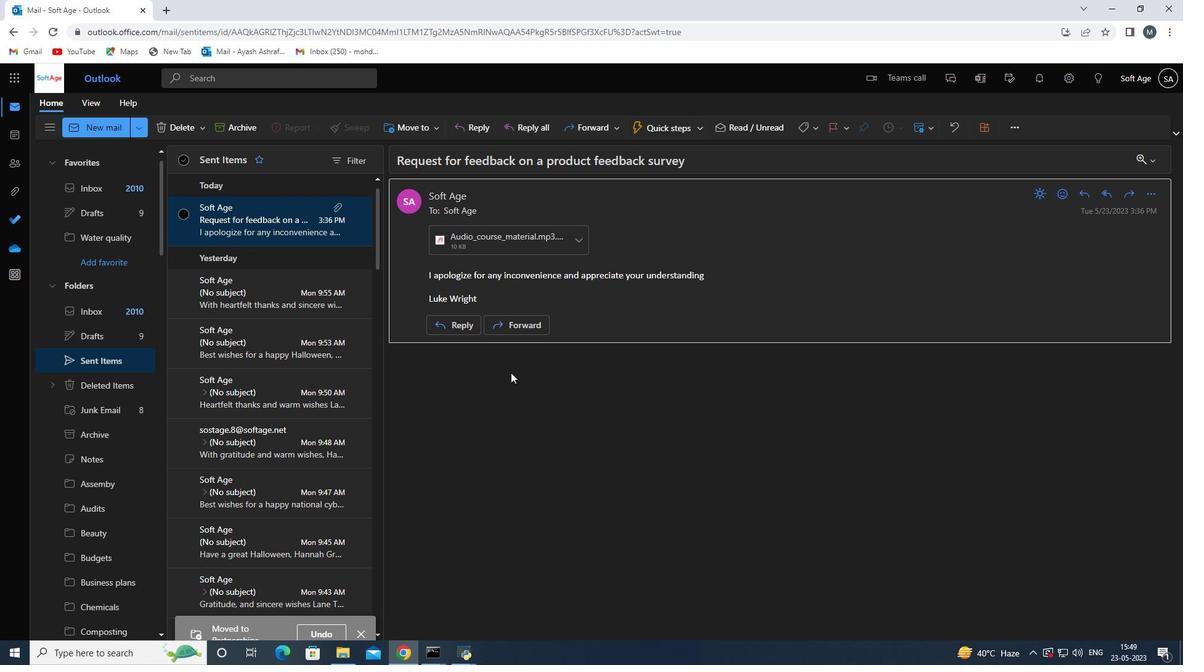 
Action: Mouse scrolled (511, 373) with delta (0, 0)
Screenshot: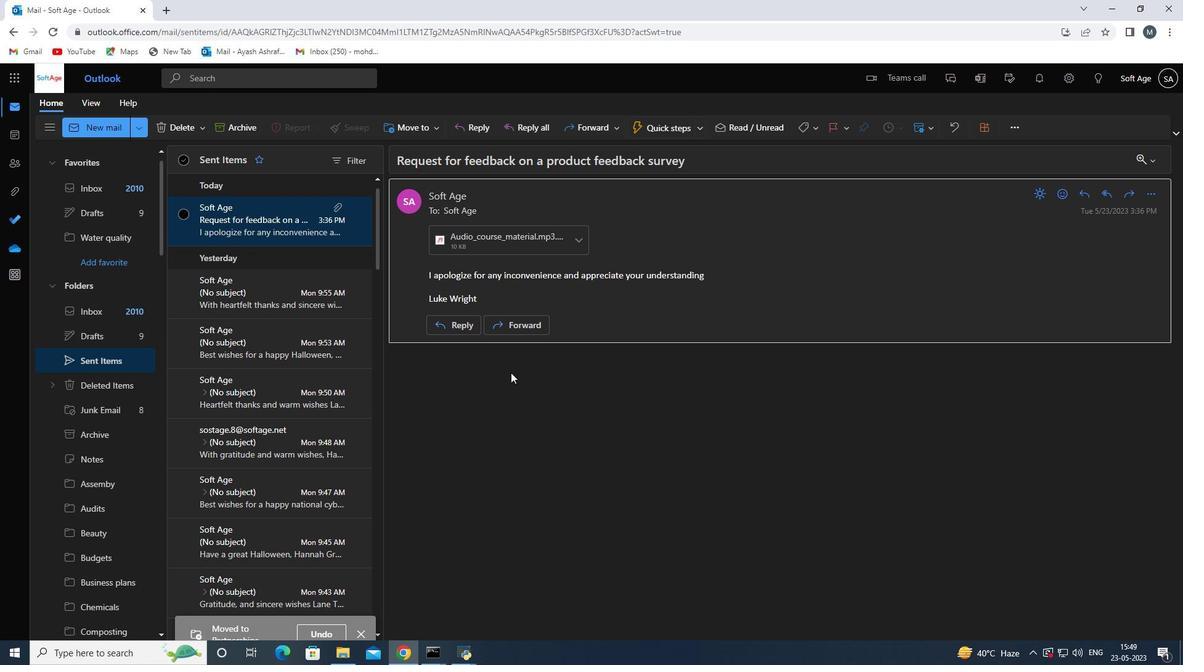 
Action: Mouse moved to (511, 368)
Screenshot: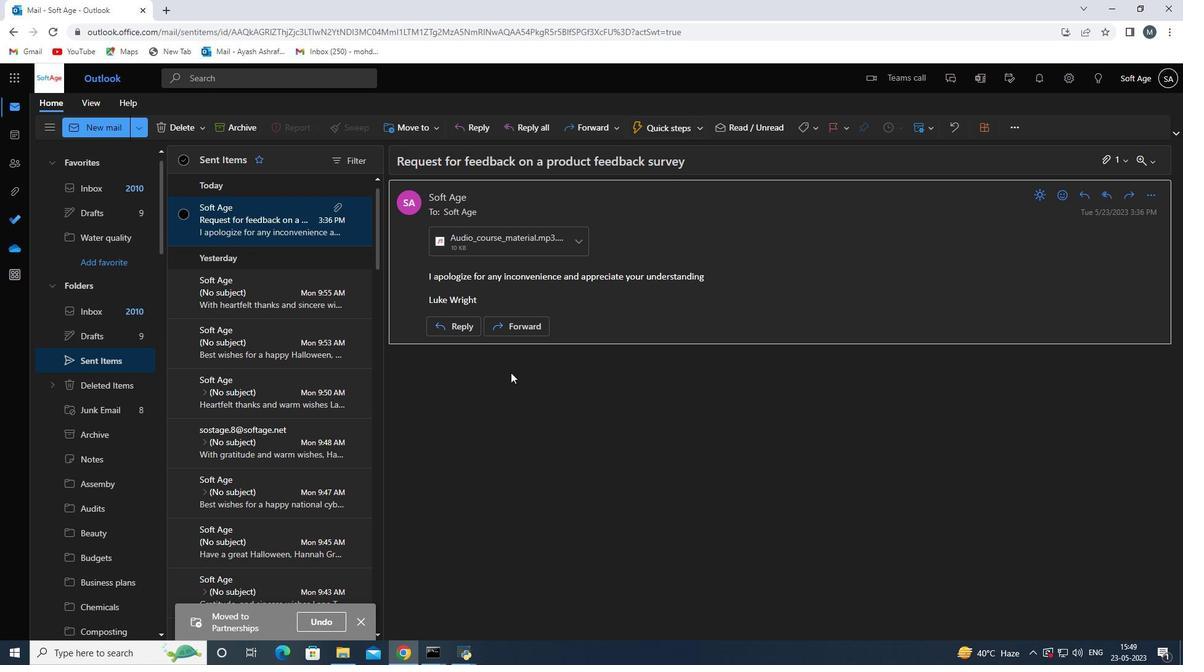 
